 Task: Look for space in Sālūr, India from 12th  August, 2023 to 15th August, 2023 for 3 adults in price range Rs.12000 to Rs.16000. Place can be entire place with 2 bedrooms having 3 beds and 1 bathroom. Property type can be house, flat, guest house. Booking option can be shelf check-in. Required host language is English.
Action: Mouse moved to (458, 57)
Screenshot: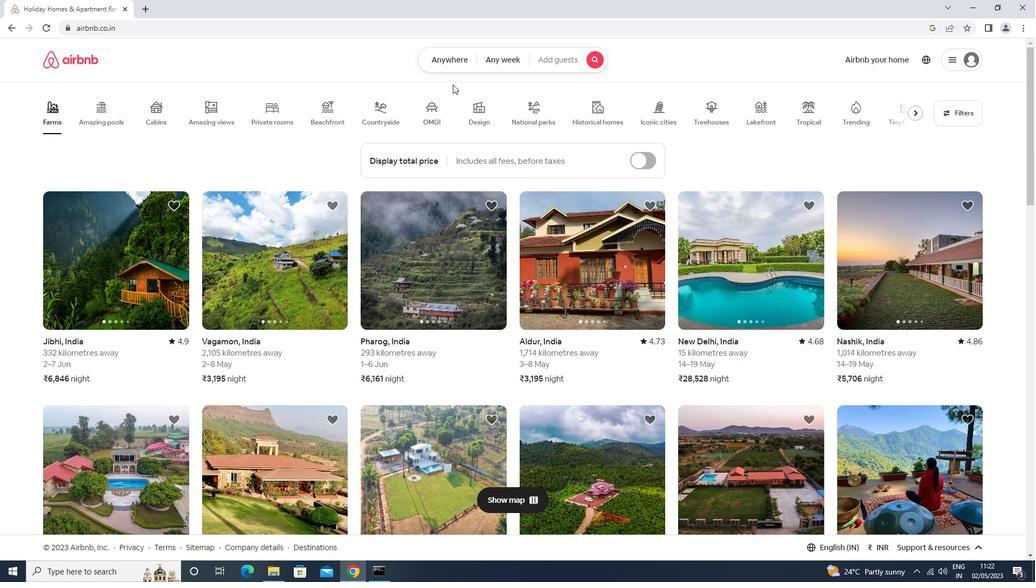 
Action: Mouse pressed left at (458, 57)
Screenshot: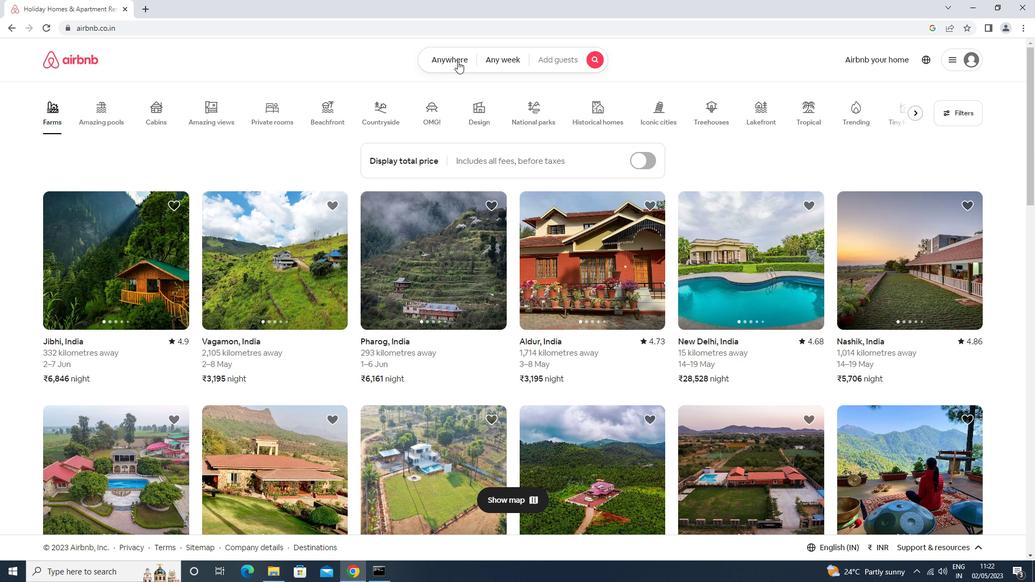 
Action: Mouse moved to (396, 100)
Screenshot: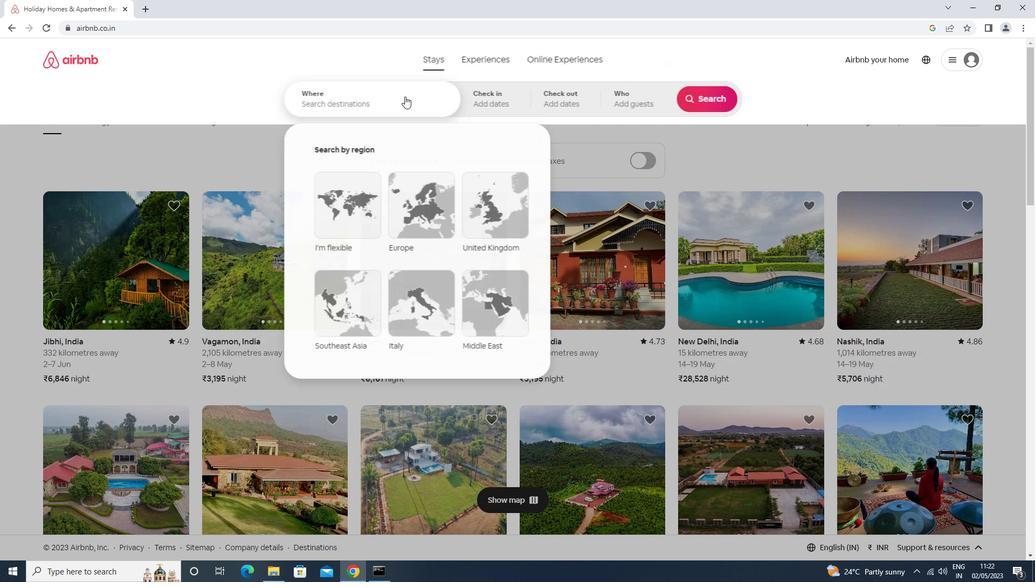 
Action: Mouse pressed left at (396, 100)
Screenshot: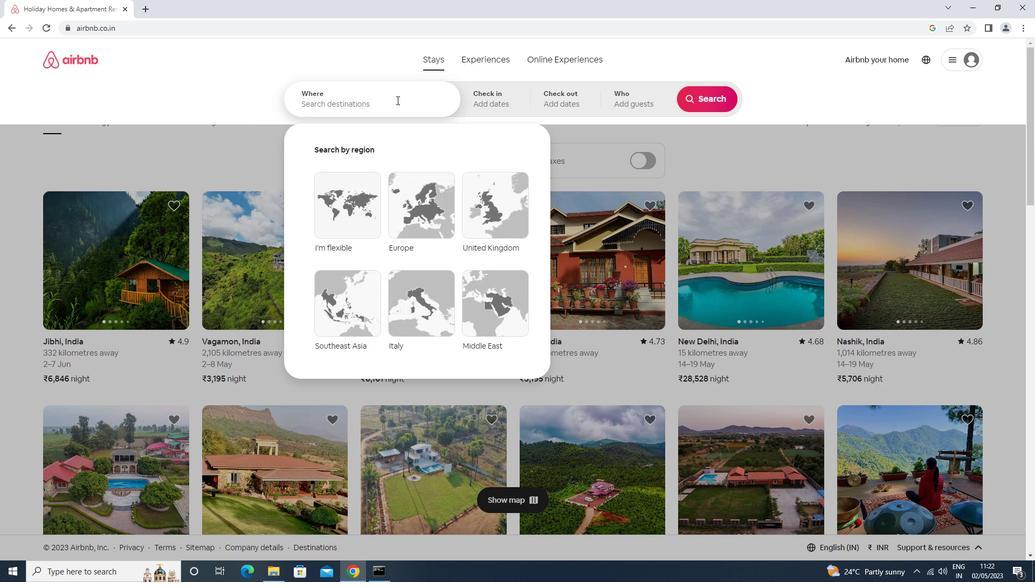
Action: Mouse moved to (393, 102)
Screenshot: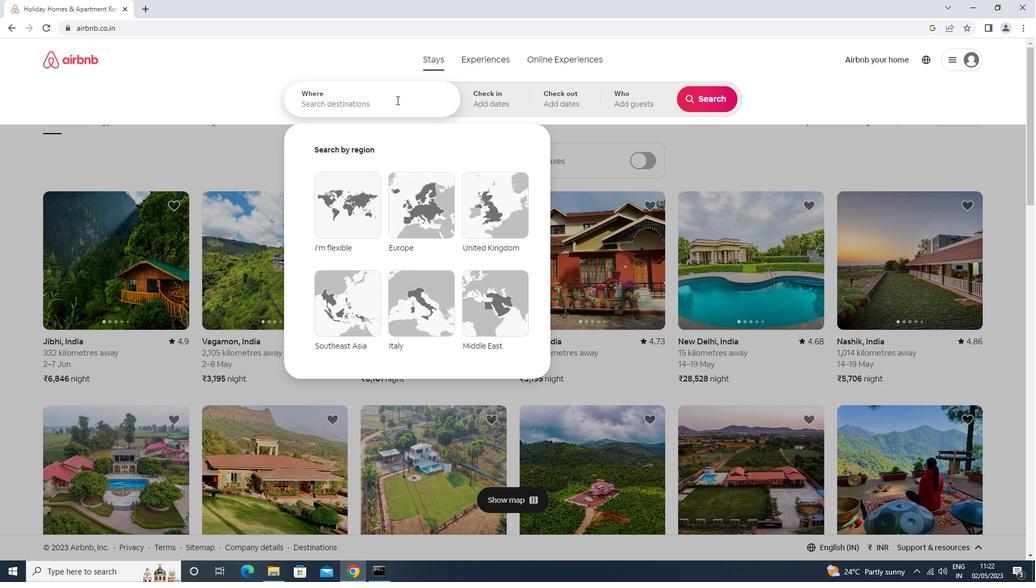 
Action: Key pressed s<Key.caps_lock>alur<Key.enter>
Screenshot: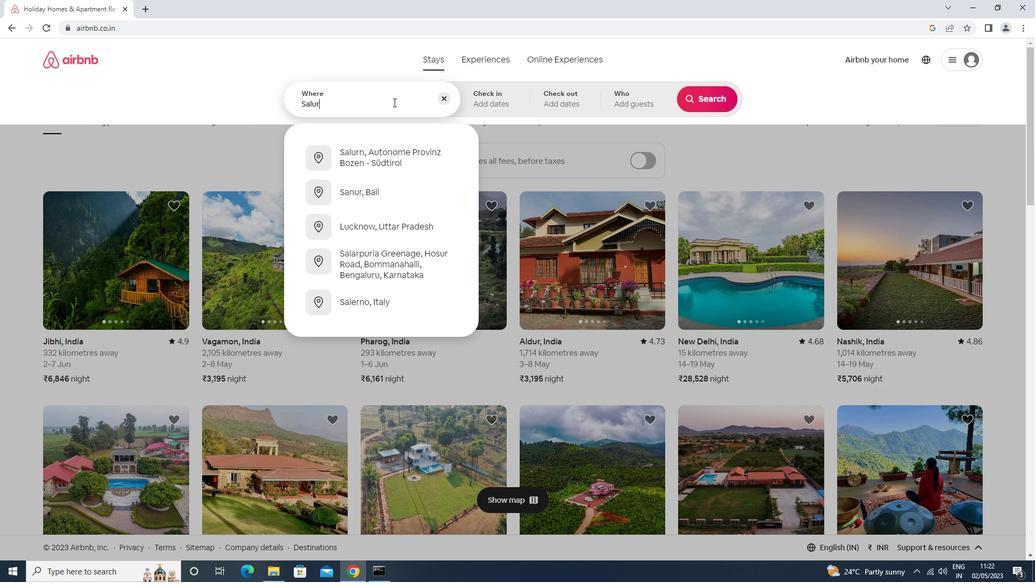 
Action: Mouse moved to (701, 183)
Screenshot: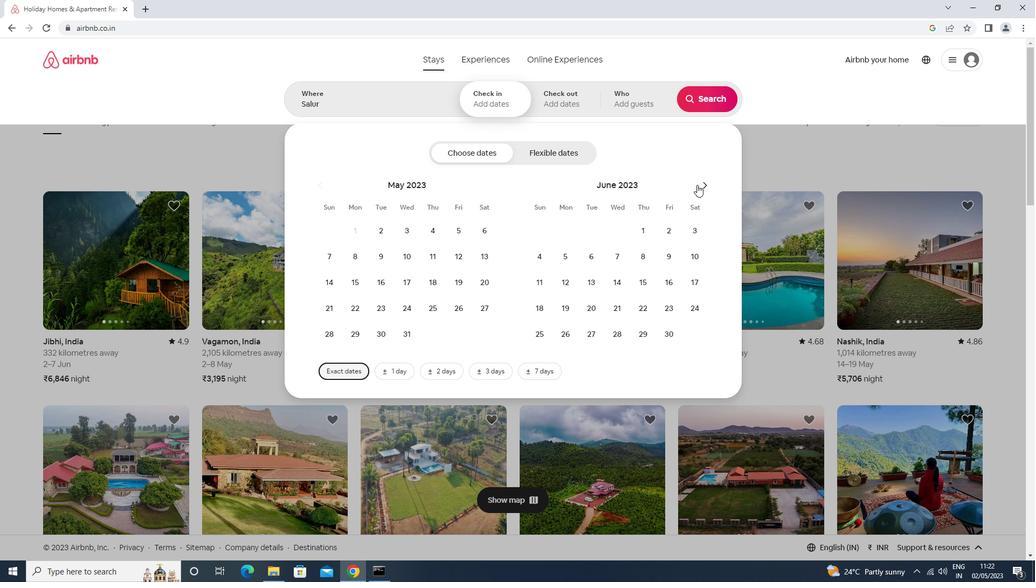 
Action: Mouse pressed left at (701, 183)
Screenshot: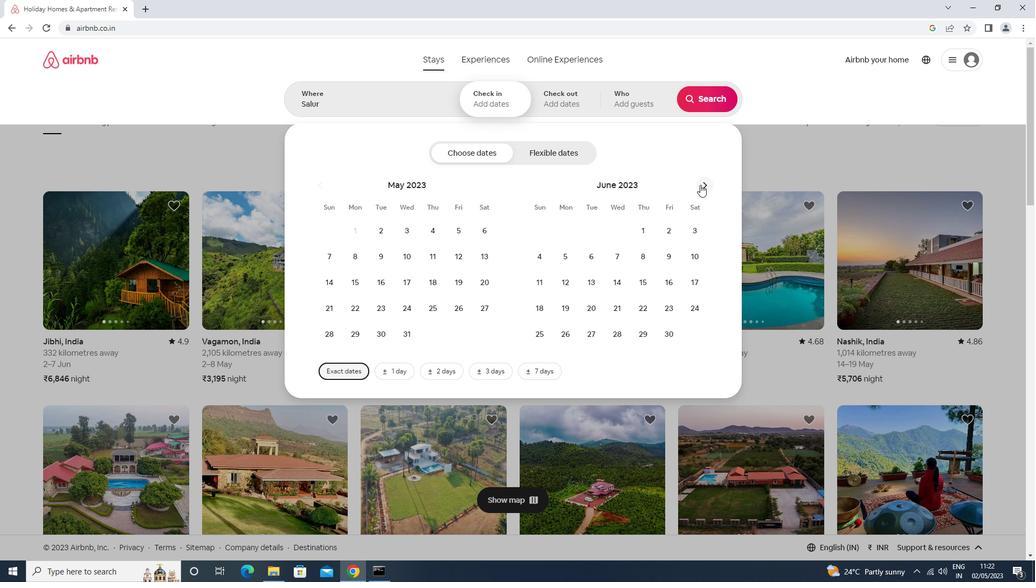 
Action: Mouse pressed left at (701, 183)
Screenshot: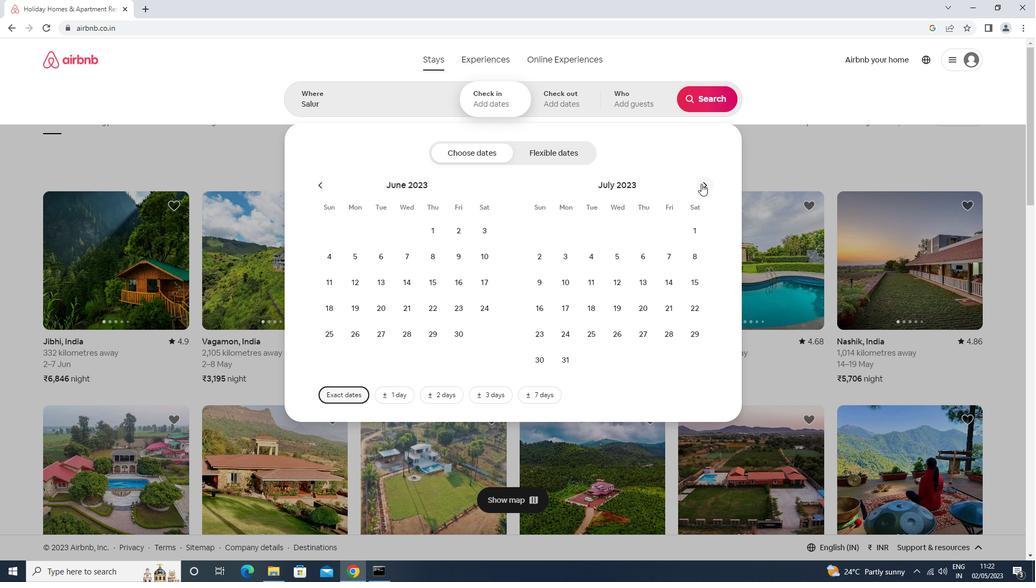
Action: Mouse moved to (699, 262)
Screenshot: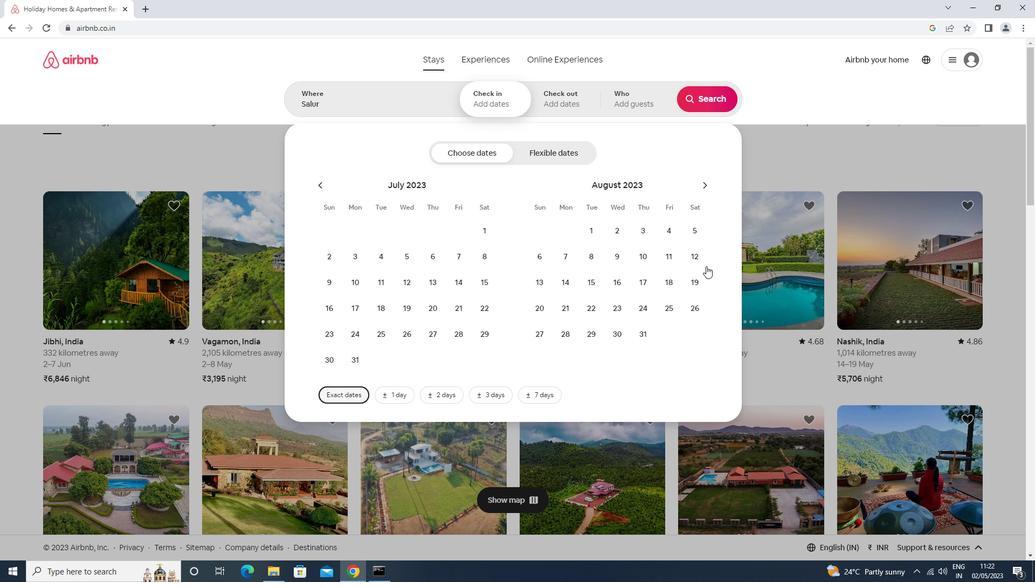 
Action: Mouse pressed left at (699, 262)
Screenshot: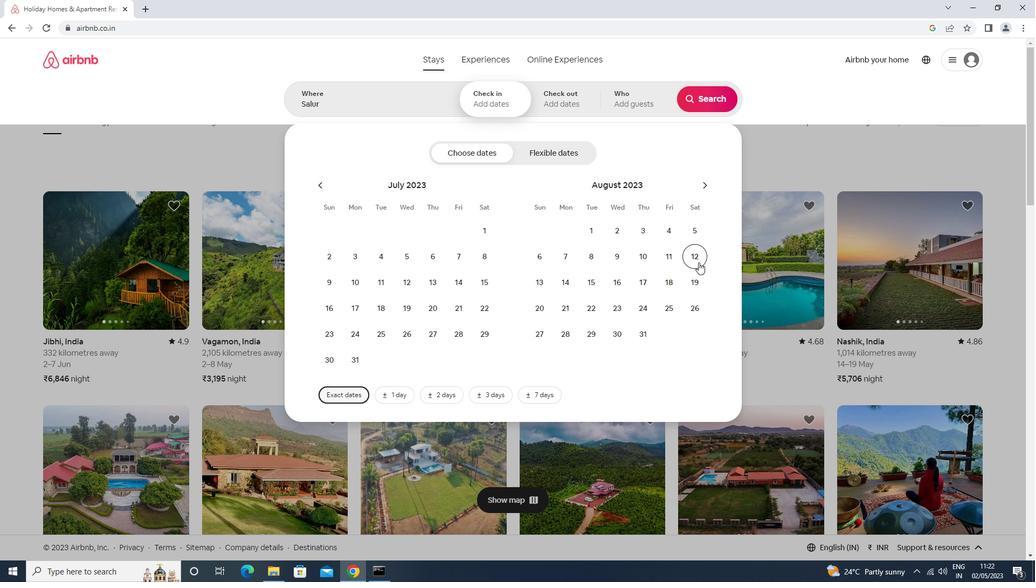
Action: Mouse moved to (593, 288)
Screenshot: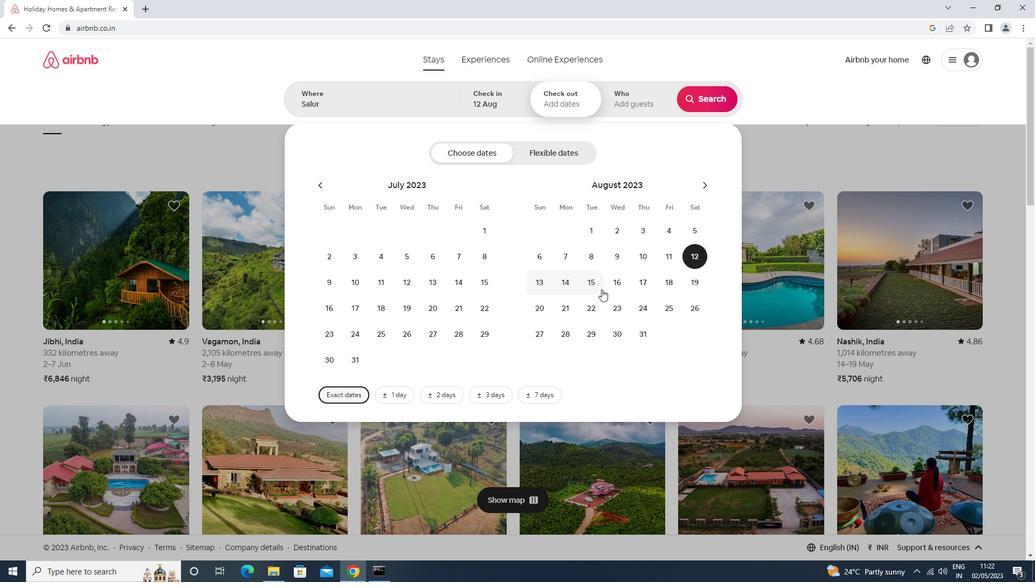 
Action: Mouse pressed left at (593, 288)
Screenshot: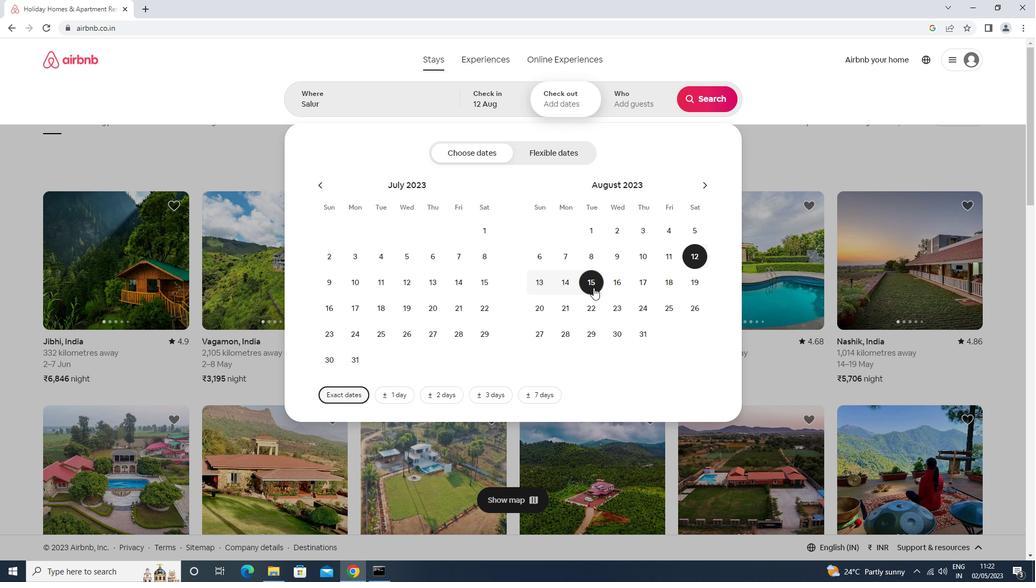 
Action: Mouse moved to (609, 112)
Screenshot: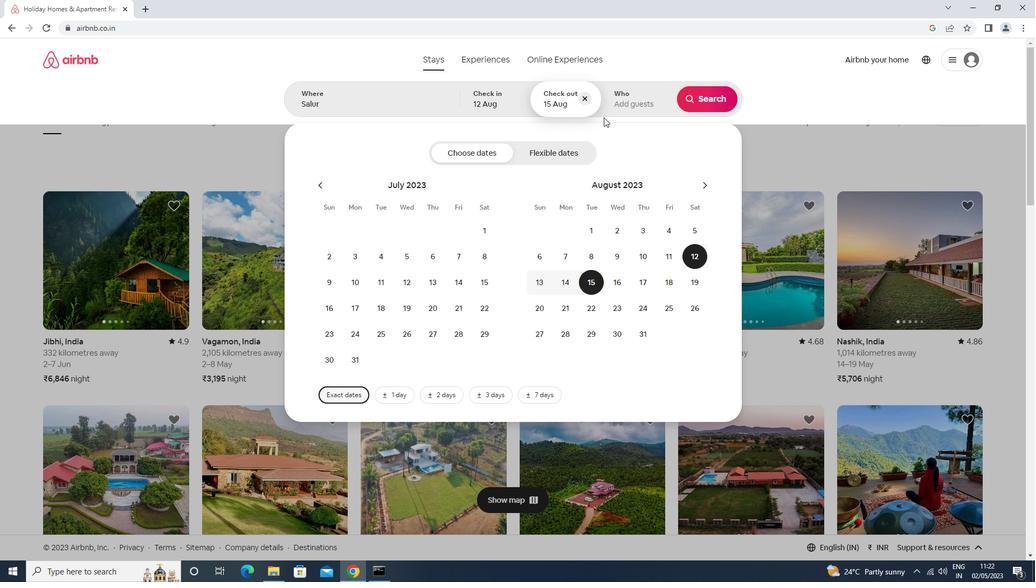 
Action: Mouse pressed left at (609, 112)
Screenshot: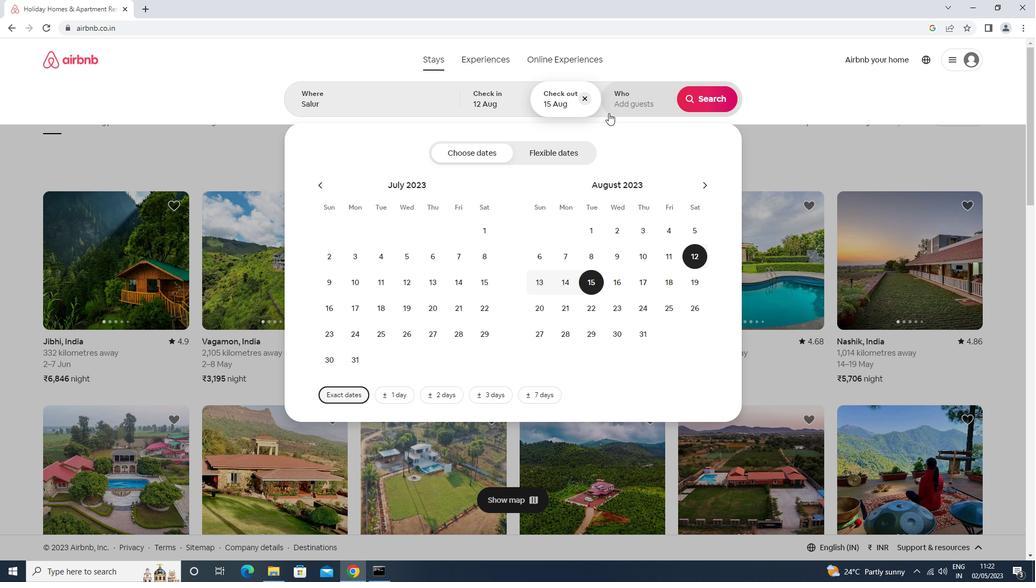 
Action: Mouse moved to (707, 158)
Screenshot: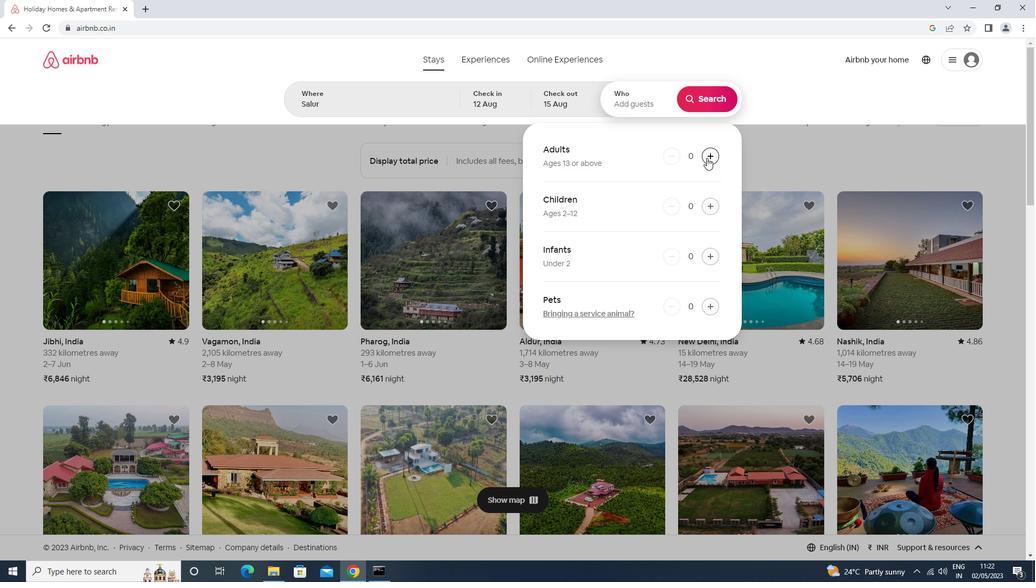 
Action: Mouse pressed left at (707, 158)
Screenshot: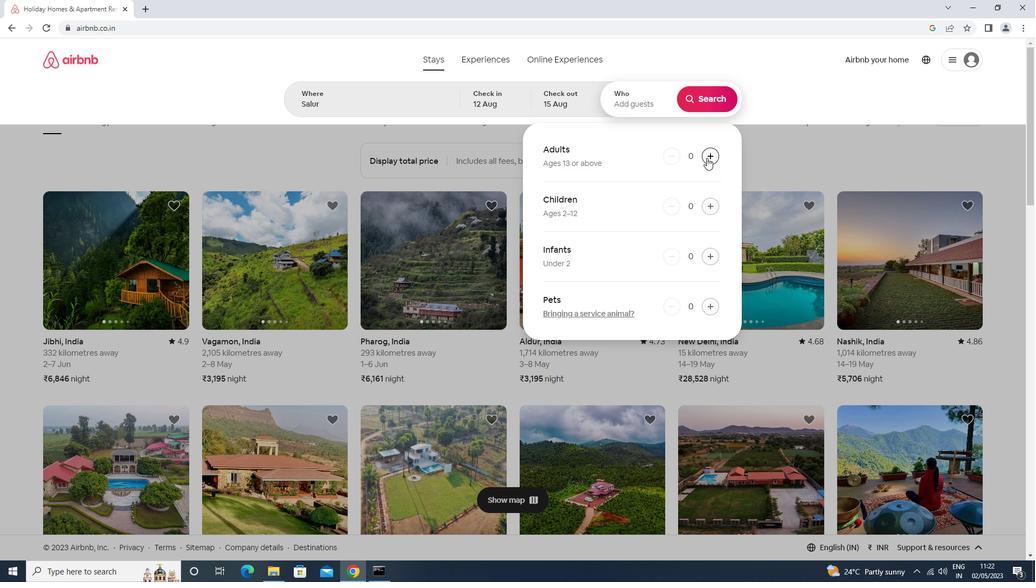 
Action: Mouse pressed left at (707, 158)
Screenshot: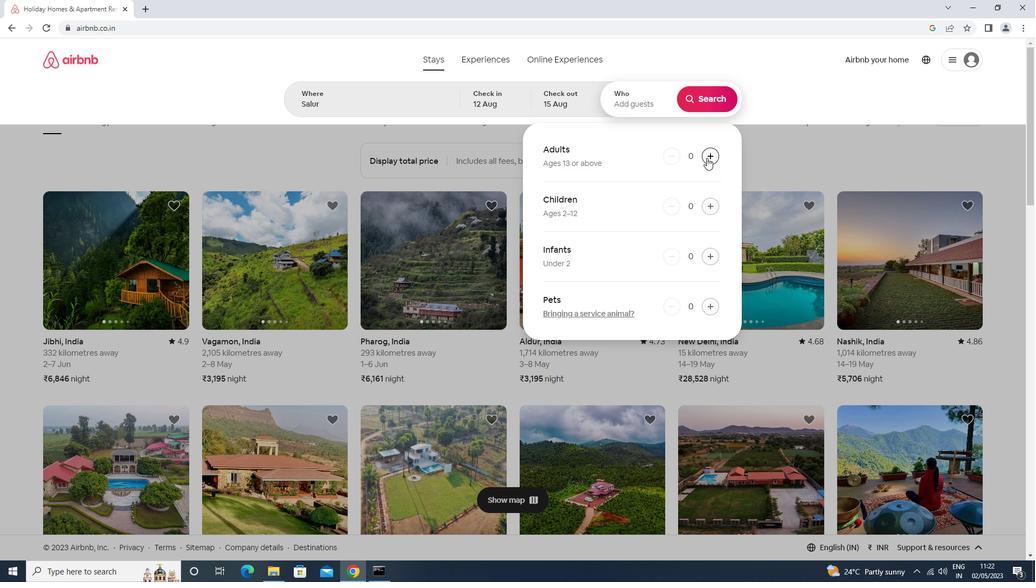 
Action: Mouse pressed left at (707, 158)
Screenshot: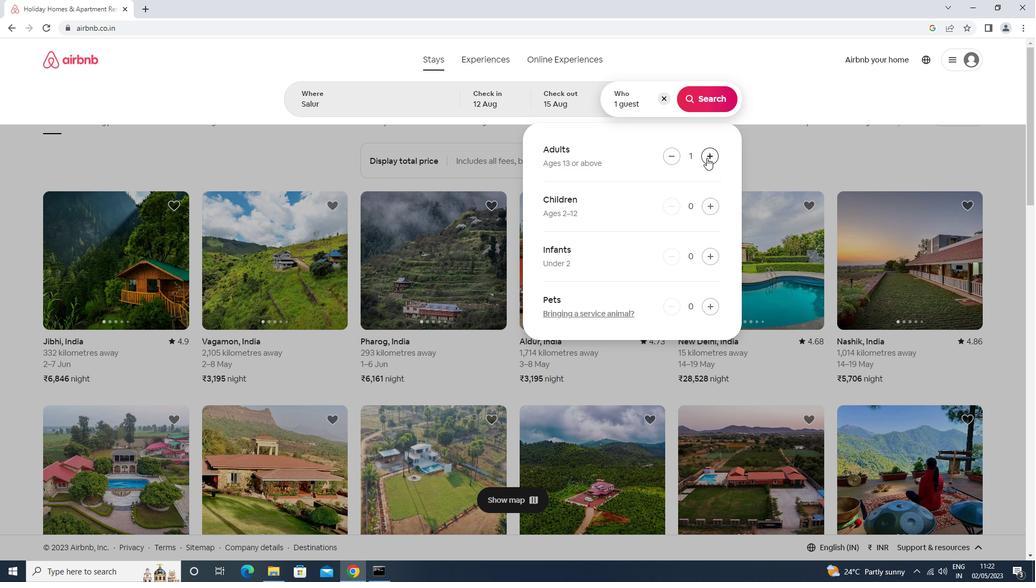 
Action: Mouse moved to (701, 97)
Screenshot: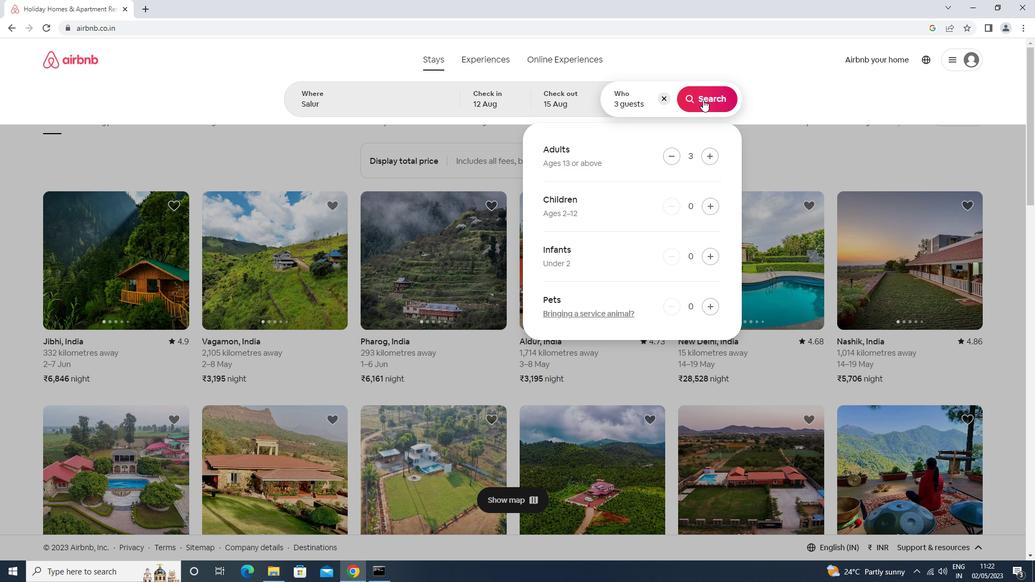 
Action: Mouse pressed left at (701, 97)
Screenshot: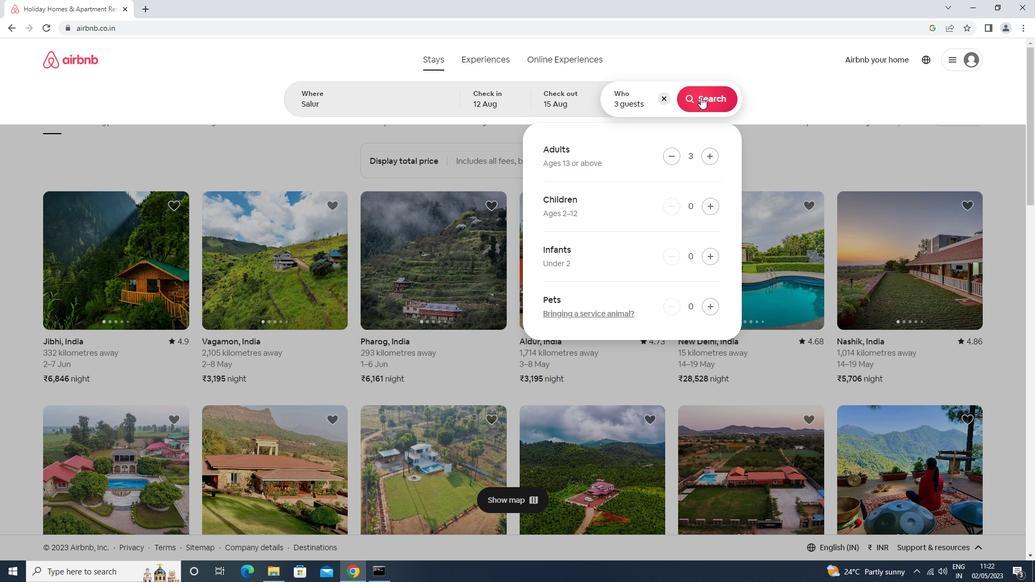 
Action: Mouse moved to (998, 94)
Screenshot: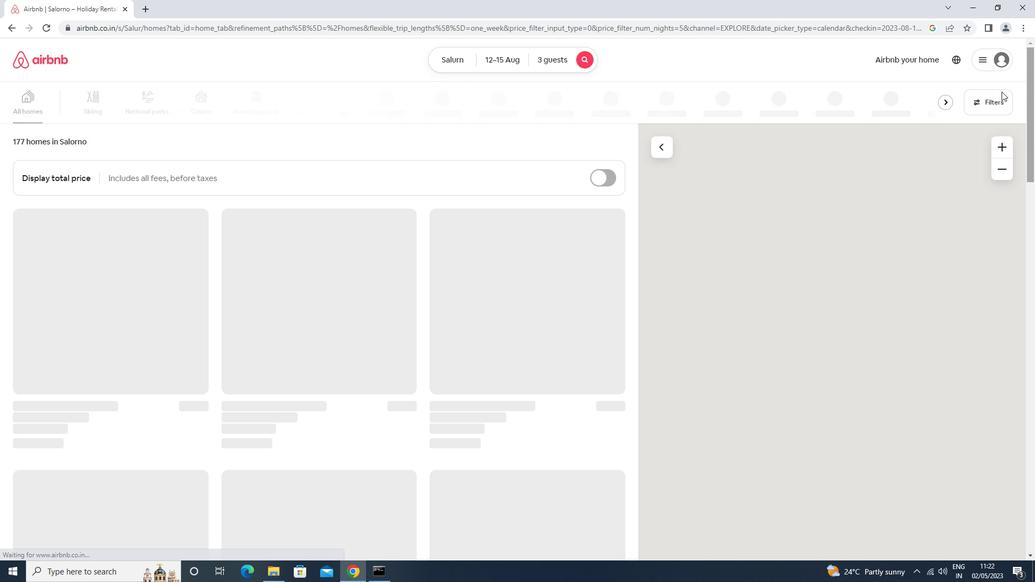 
Action: Mouse pressed left at (998, 94)
Screenshot: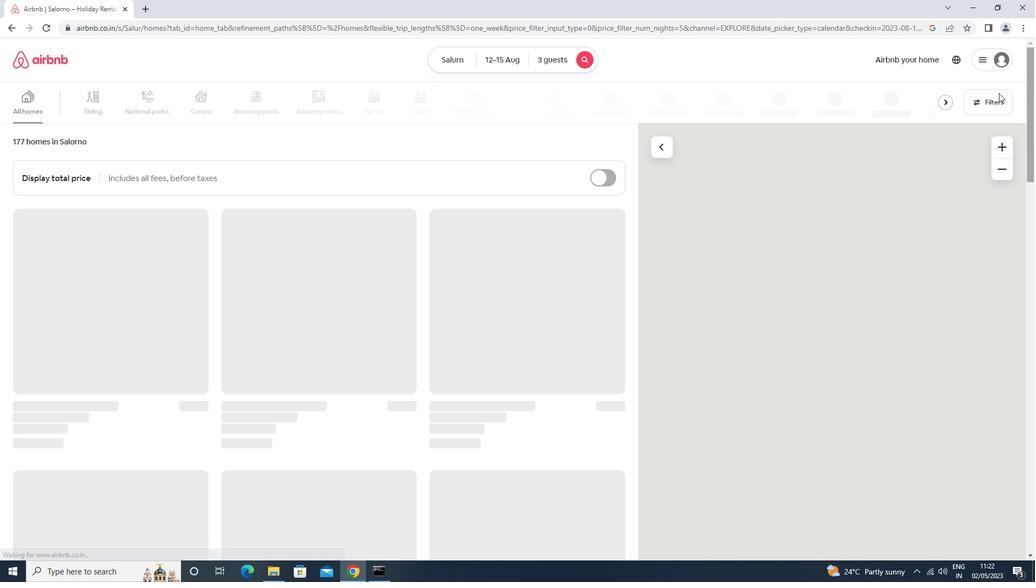 
Action: Mouse moved to (476, 241)
Screenshot: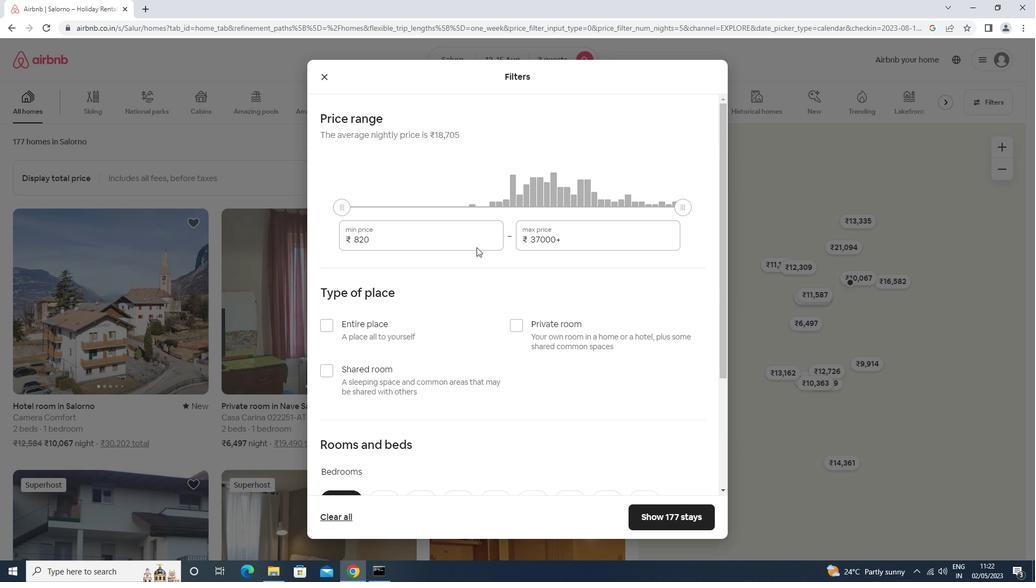 
Action: Mouse pressed left at (476, 241)
Screenshot: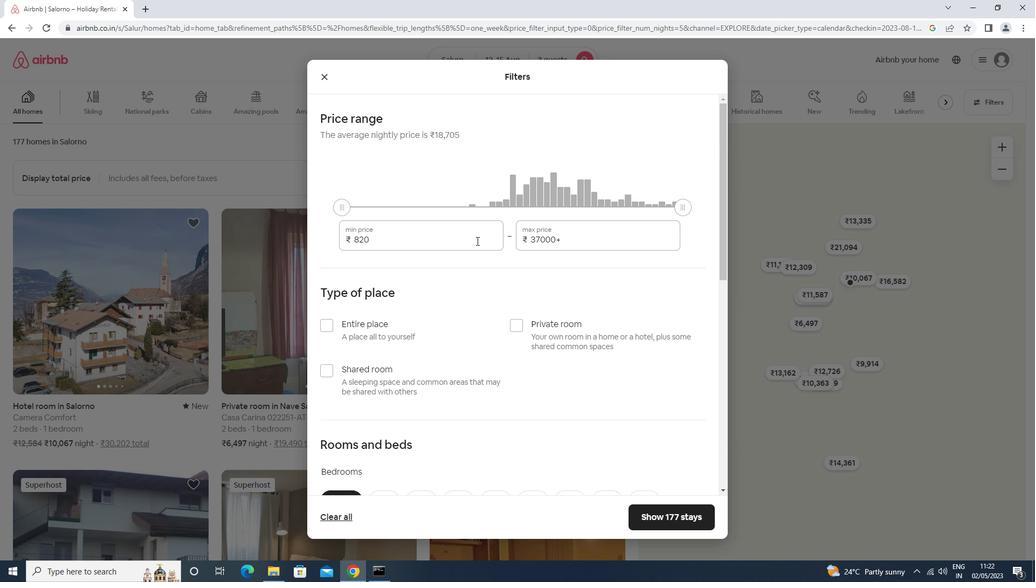 
Action: Key pressed <Key.backspace><Key.backspace><Key.backspace><Key.backspace><Key.backspace><Key.backspace><Key.backspace><Key.backspace>12000<Key.tab>16000
Screenshot: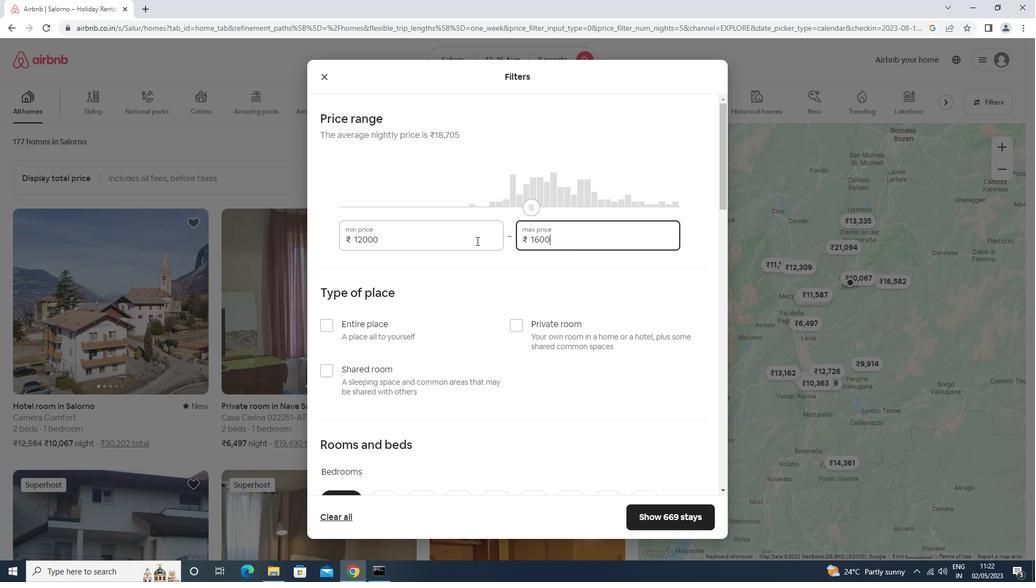 
Action: Mouse moved to (359, 329)
Screenshot: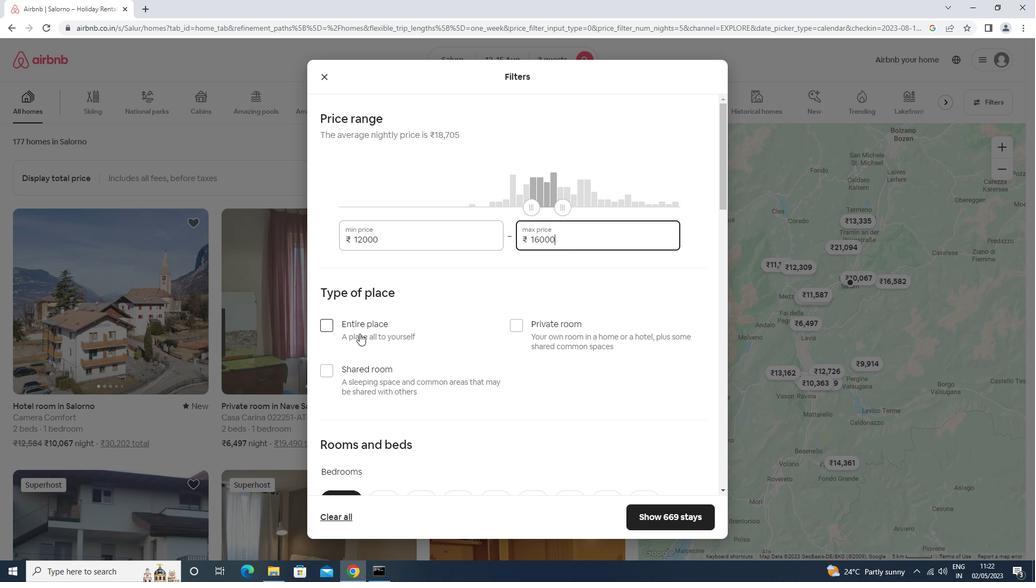 
Action: Mouse pressed left at (359, 329)
Screenshot: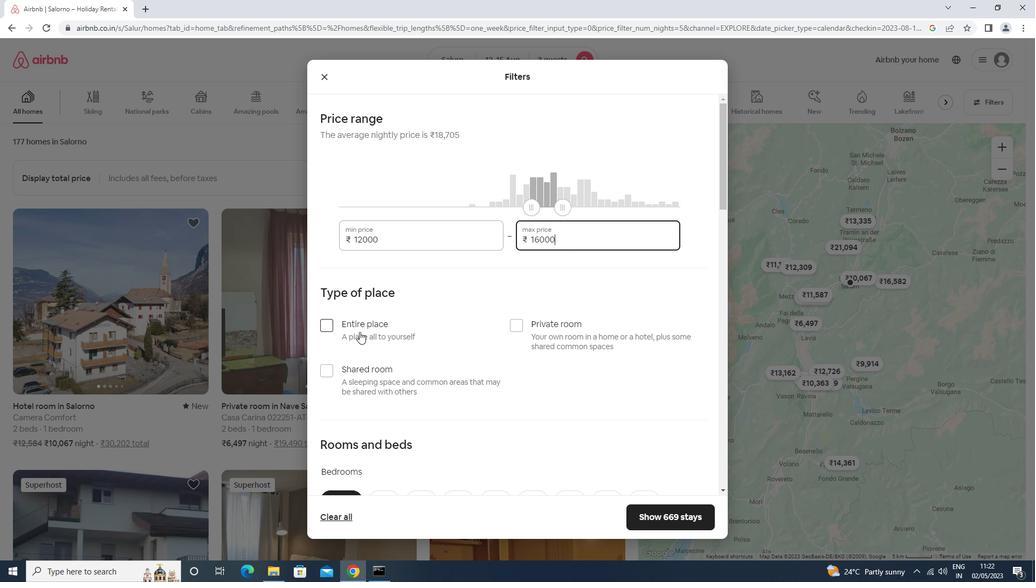 
Action: Mouse moved to (361, 327)
Screenshot: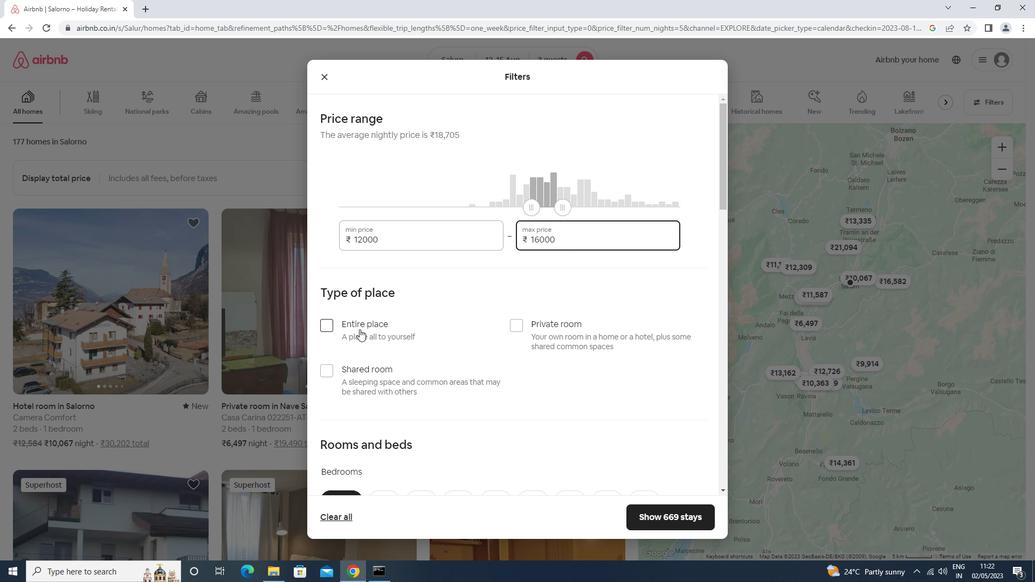 
Action: Mouse scrolled (361, 327) with delta (0, 0)
Screenshot: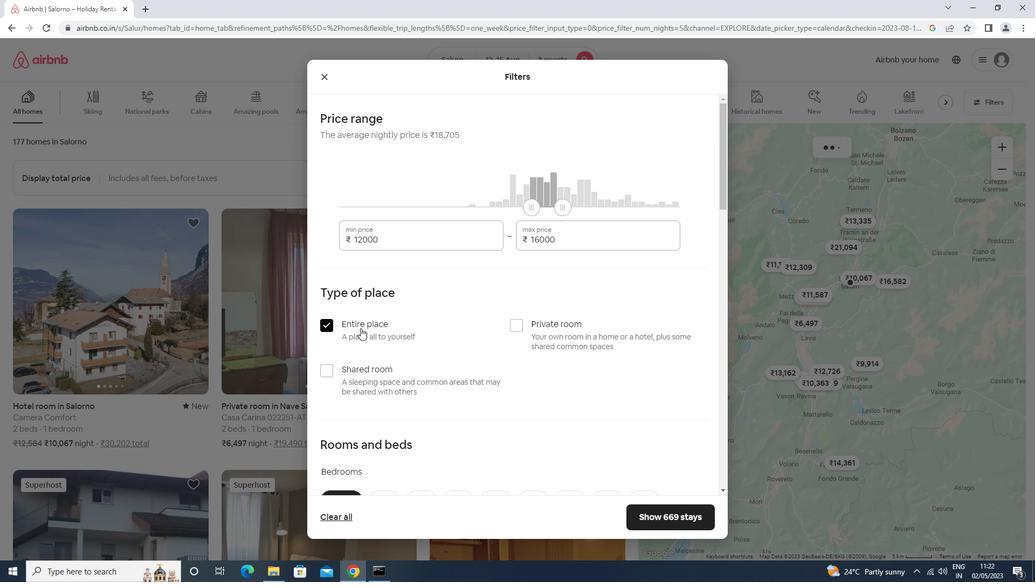
Action: Mouse scrolled (361, 327) with delta (0, 0)
Screenshot: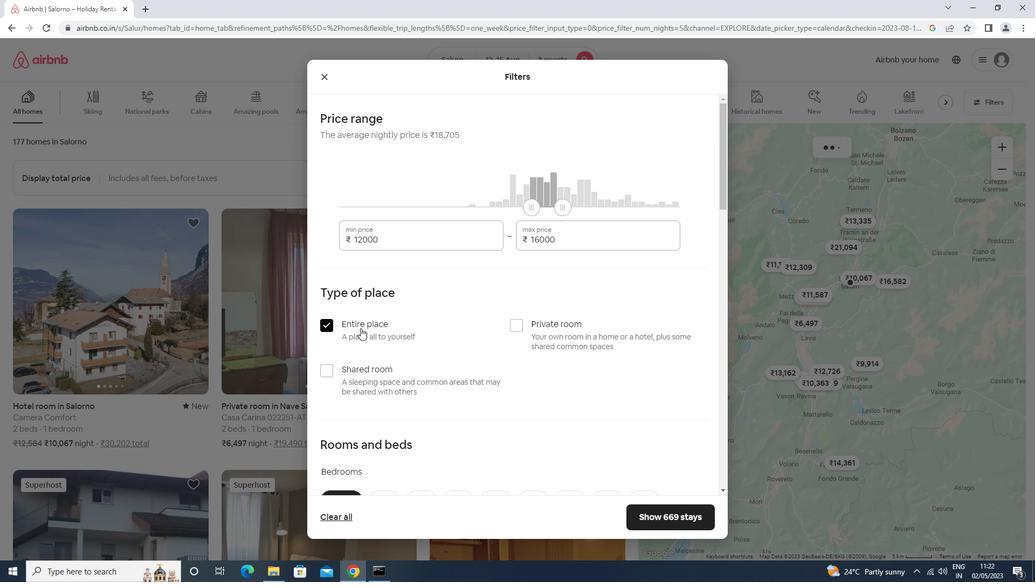 
Action: Mouse scrolled (361, 327) with delta (0, 0)
Screenshot: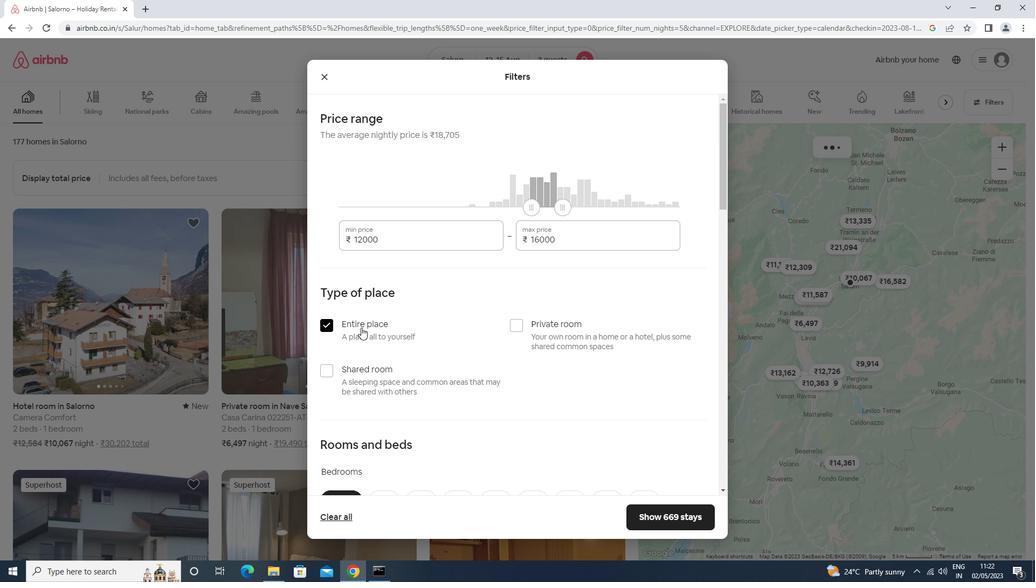 
Action: Mouse moved to (422, 339)
Screenshot: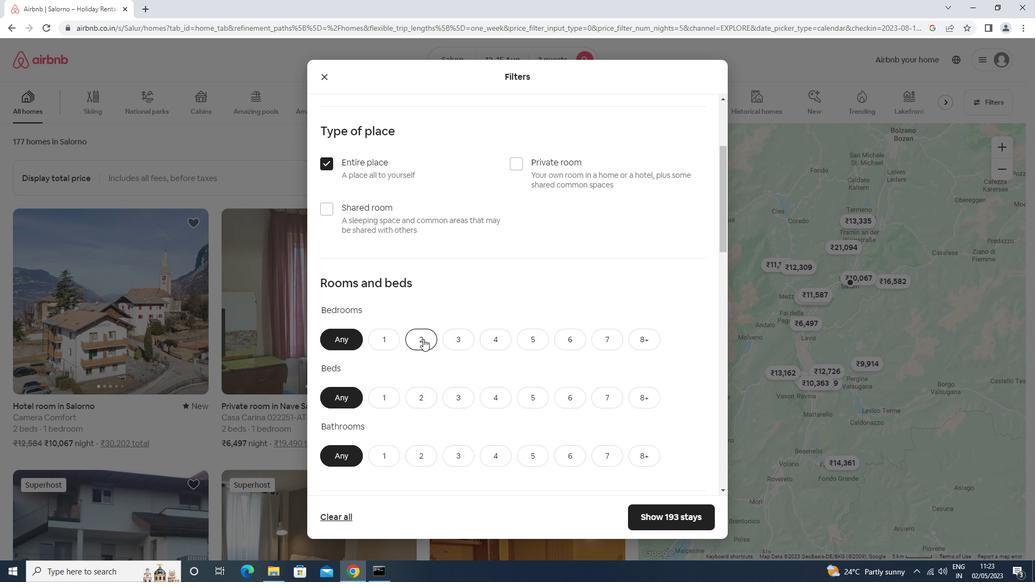 
Action: Mouse pressed left at (422, 339)
Screenshot: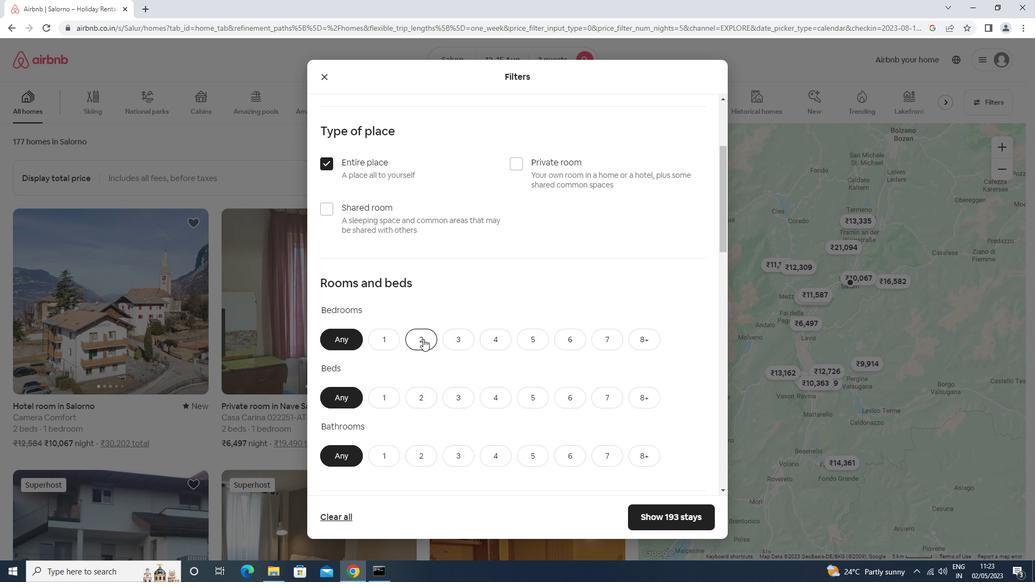 
Action: Mouse moved to (421, 334)
Screenshot: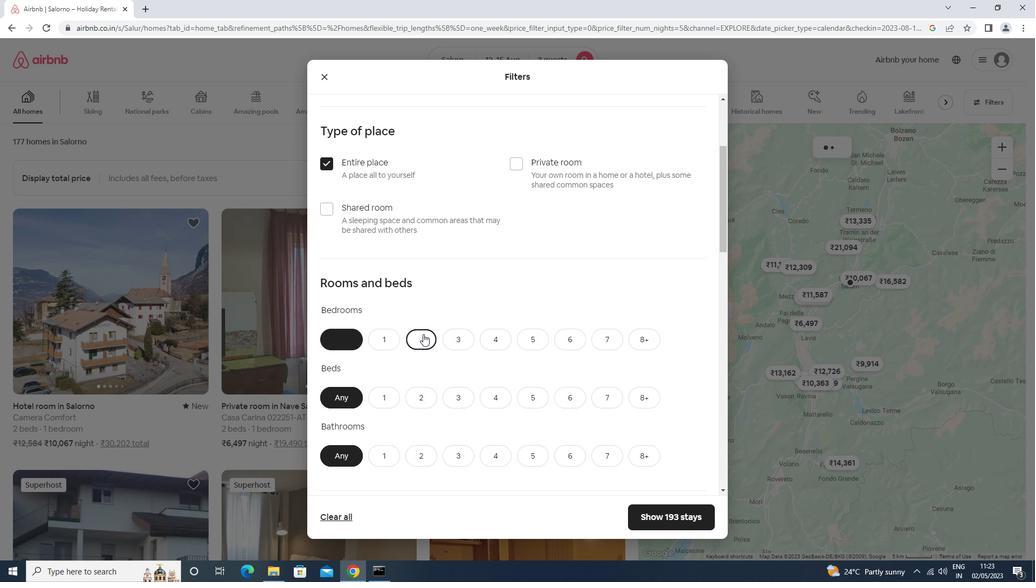 
Action: Mouse scrolled (421, 334) with delta (0, 0)
Screenshot: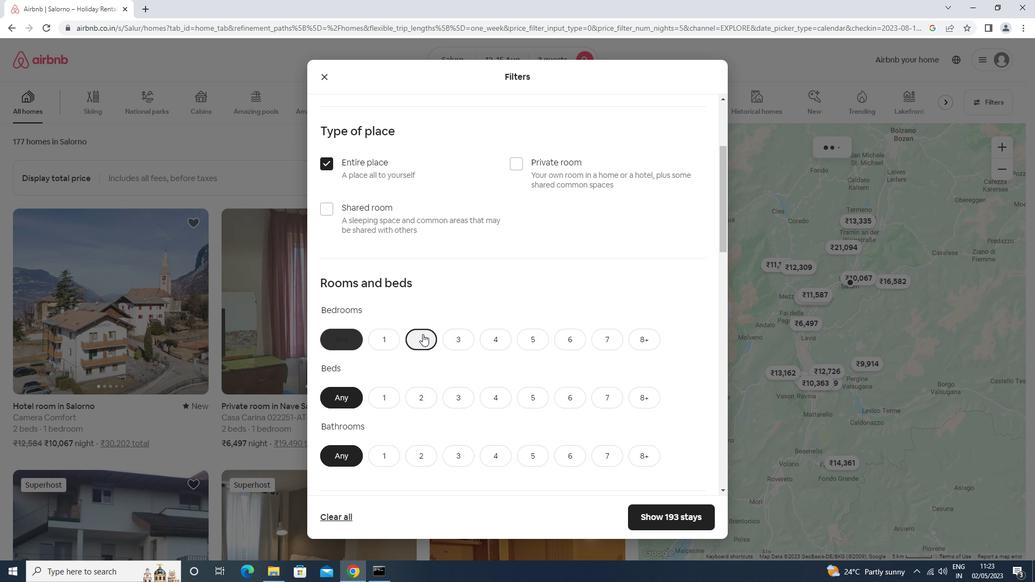 
Action: Mouse moved to (461, 341)
Screenshot: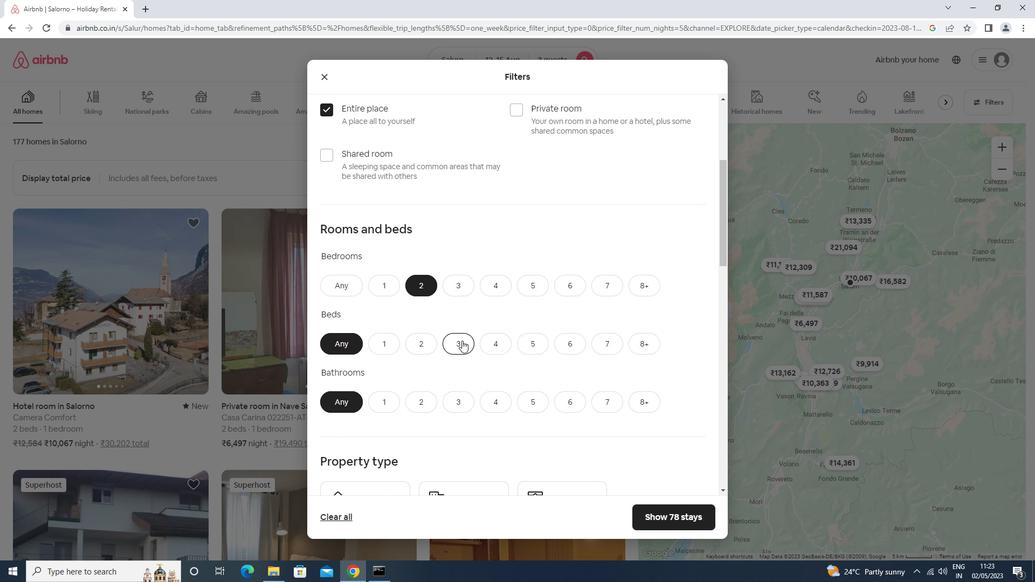 
Action: Mouse pressed left at (461, 341)
Screenshot: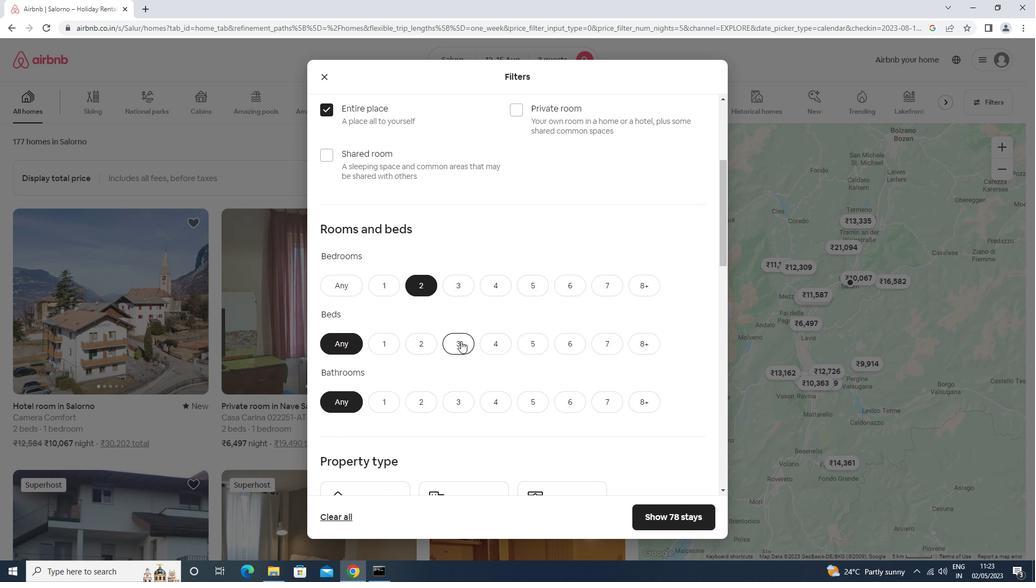 
Action: Mouse moved to (453, 348)
Screenshot: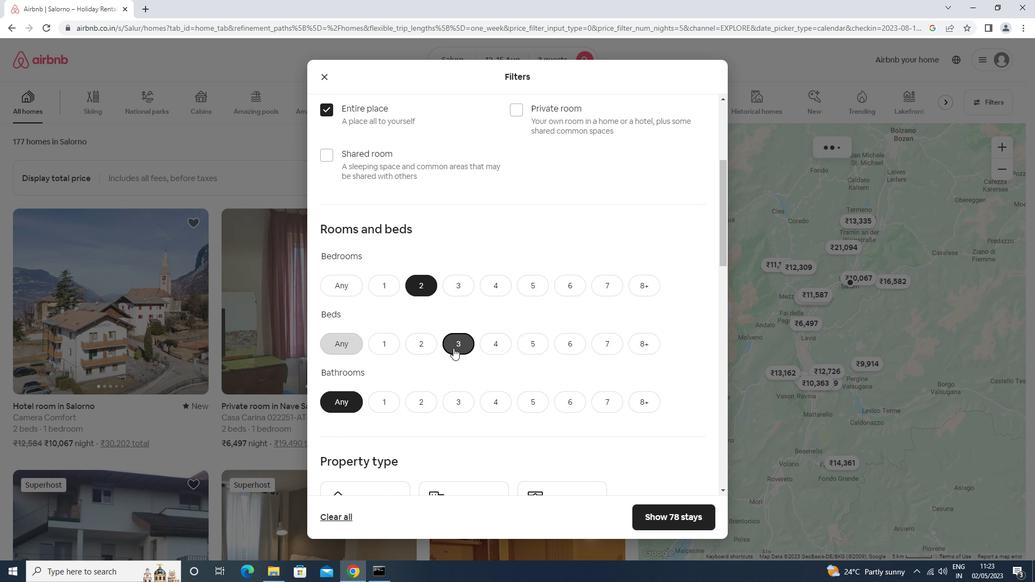 
Action: Mouse scrolled (453, 347) with delta (0, 0)
Screenshot: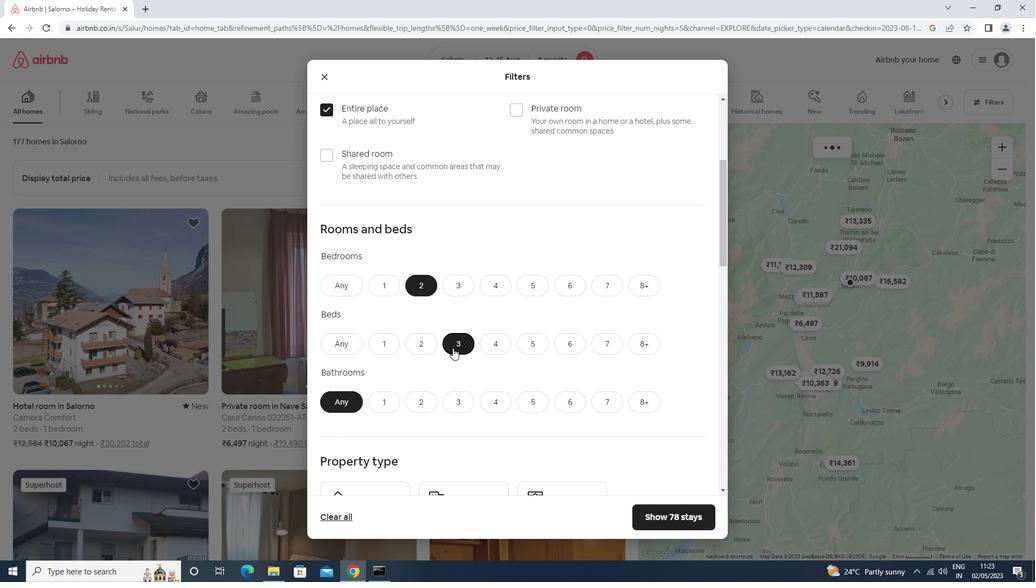 
Action: Mouse moved to (452, 348)
Screenshot: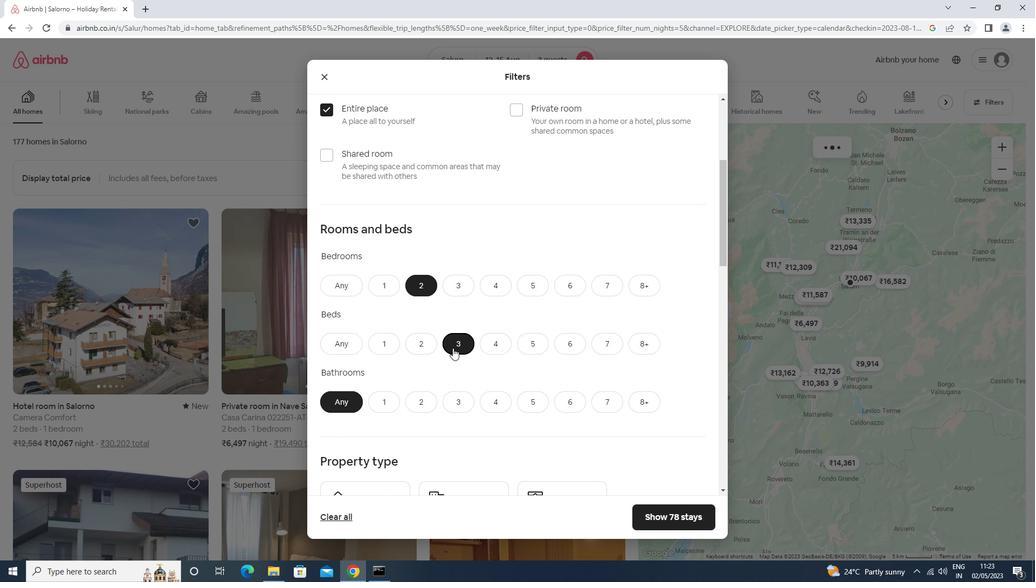 
Action: Mouse scrolled (452, 348) with delta (0, 0)
Screenshot: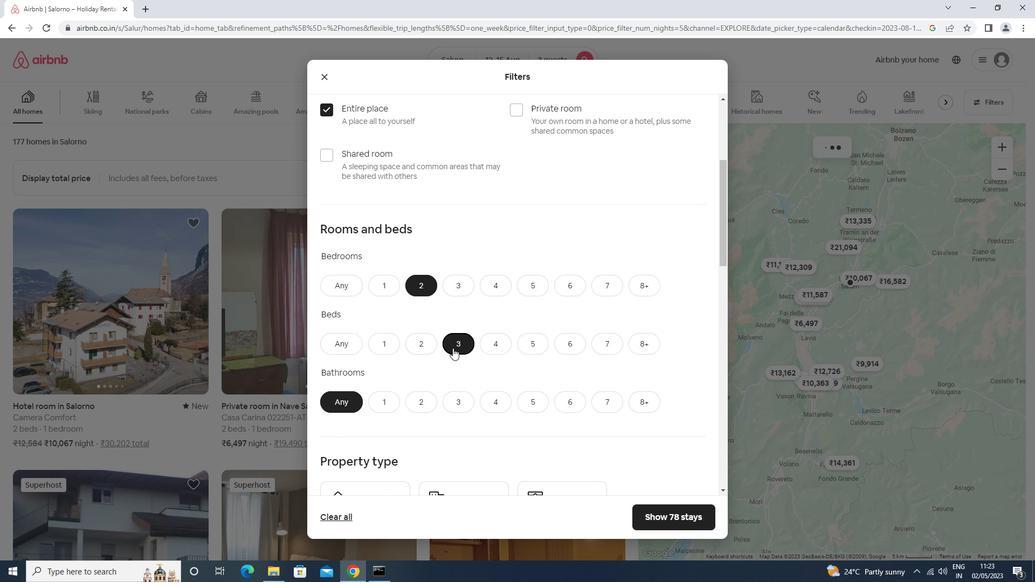 
Action: Mouse moved to (382, 296)
Screenshot: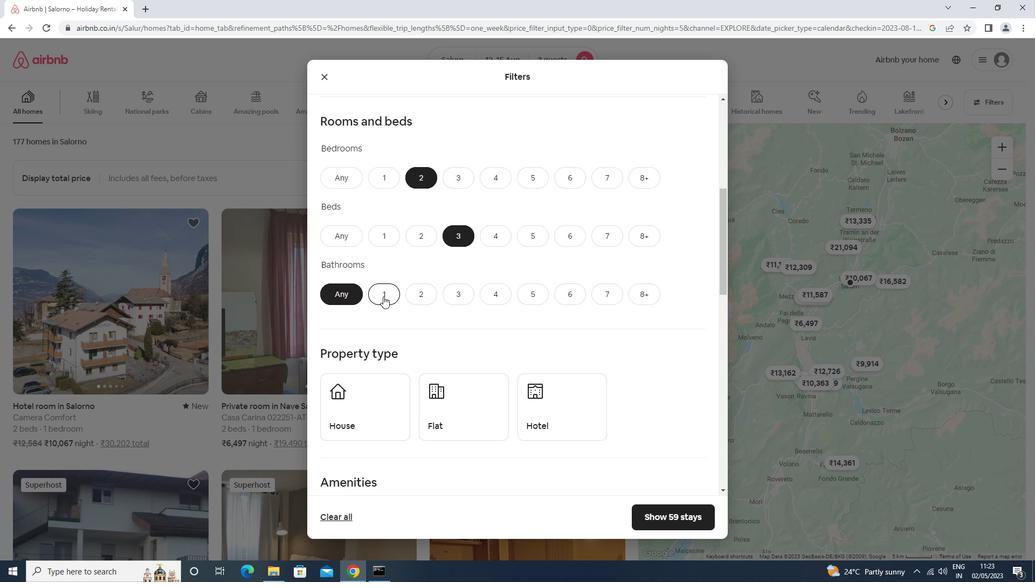 
Action: Mouse pressed left at (382, 296)
Screenshot: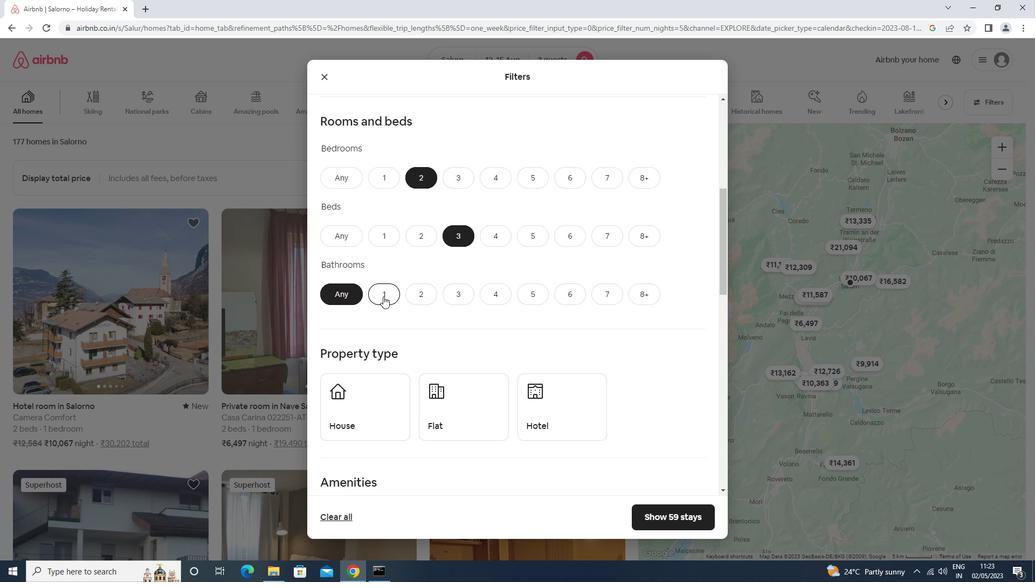 
Action: Mouse moved to (370, 399)
Screenshot: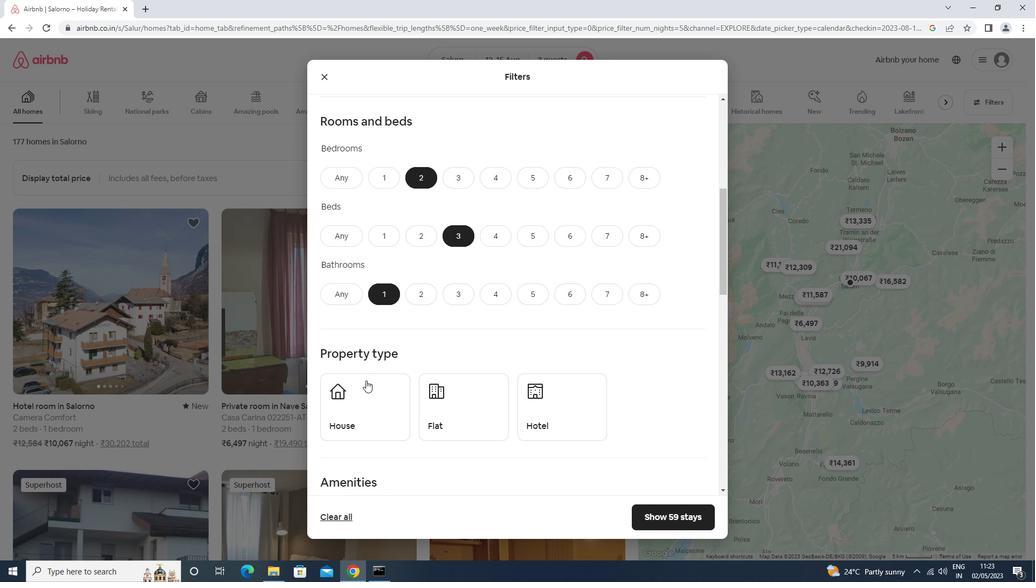 
Action: Mouse pressed left at (370, 399)
Screenshot: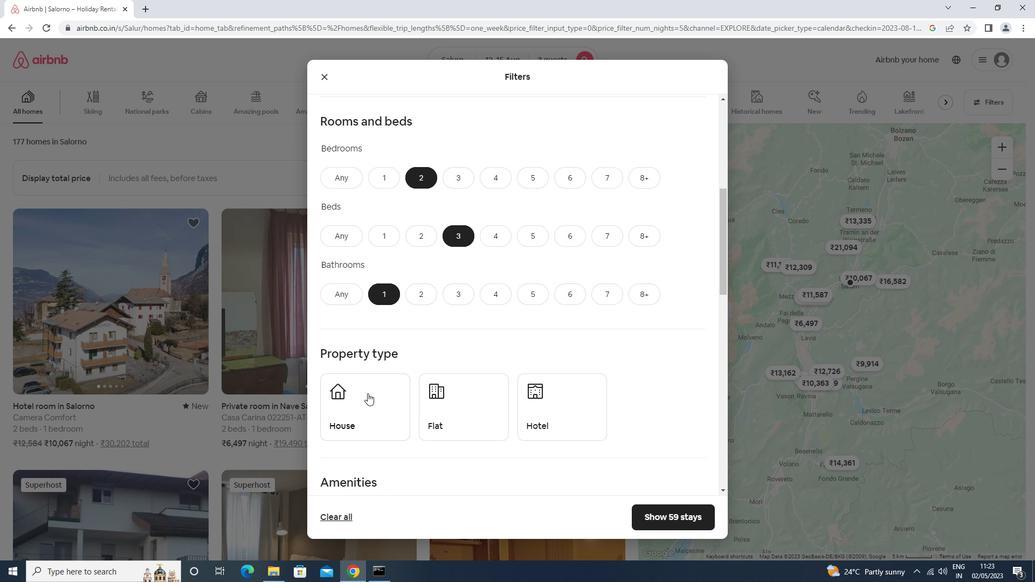 
Action: Mouse moved to (463, 406)
Screenshot: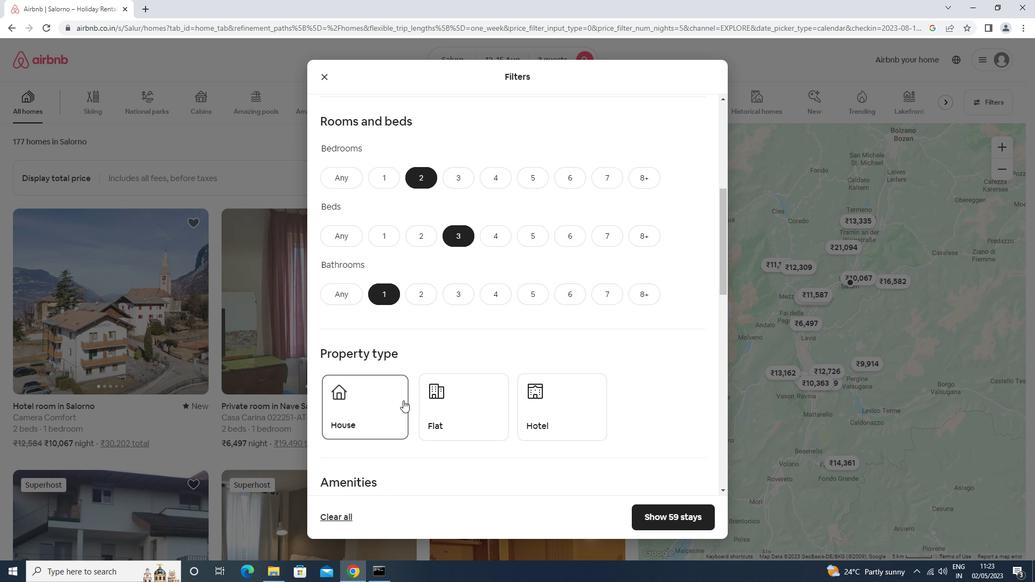 
Action: Mouse pressed left at (463, 406)
Screenshot: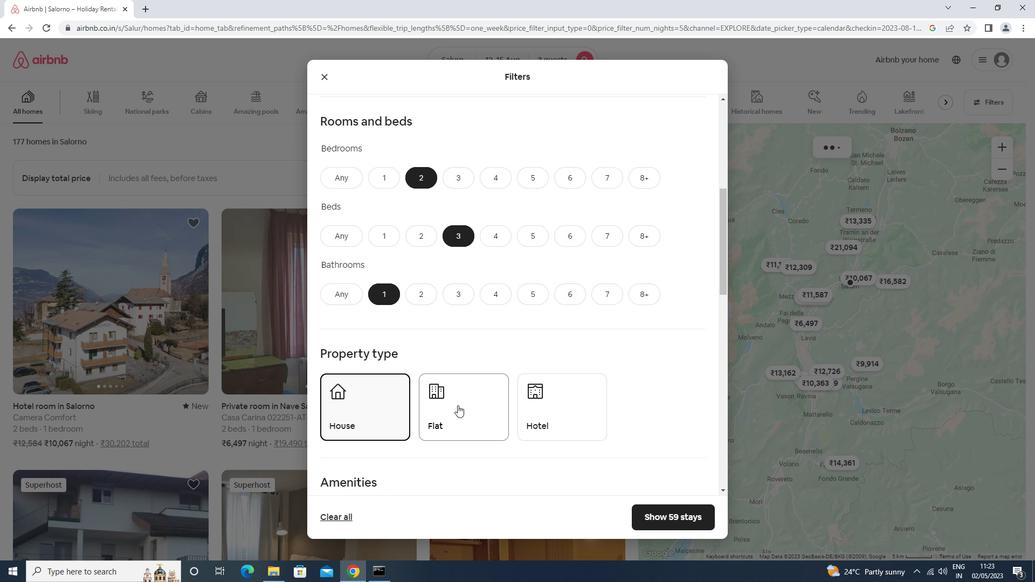 
Action: Mouse moved to (463, 403)
Screenshot: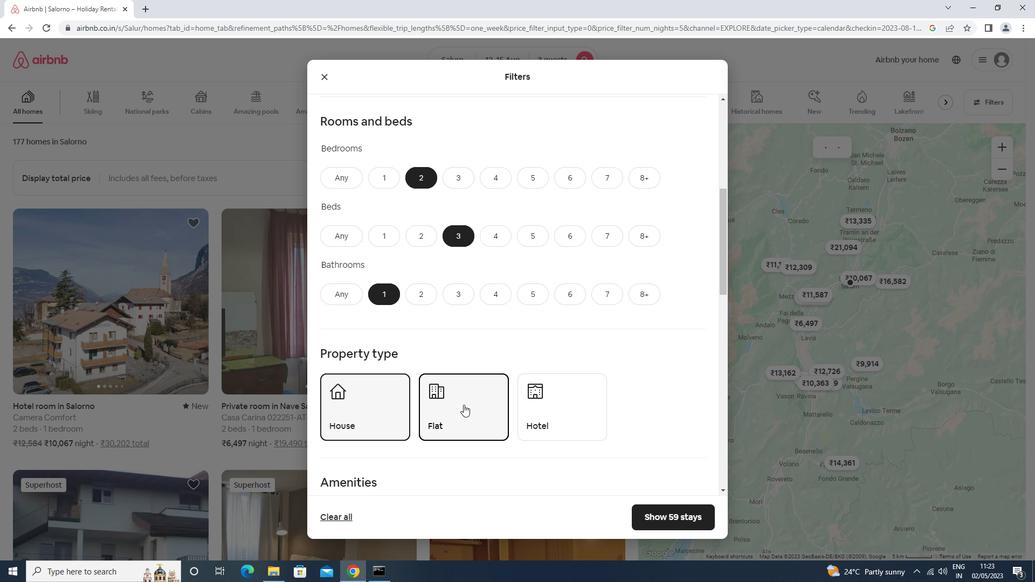 
Action: Mouse scrolled (463, 402) with delta (0, 0)
Screenshot: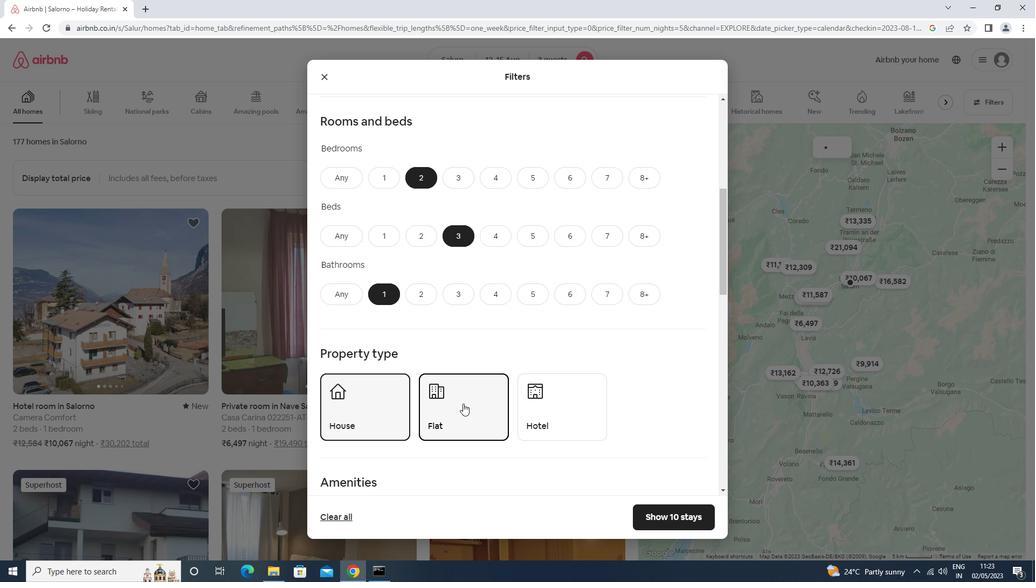 
Action: Mouse scrolled (463, 402) with delta (0, 0)
Screenshot: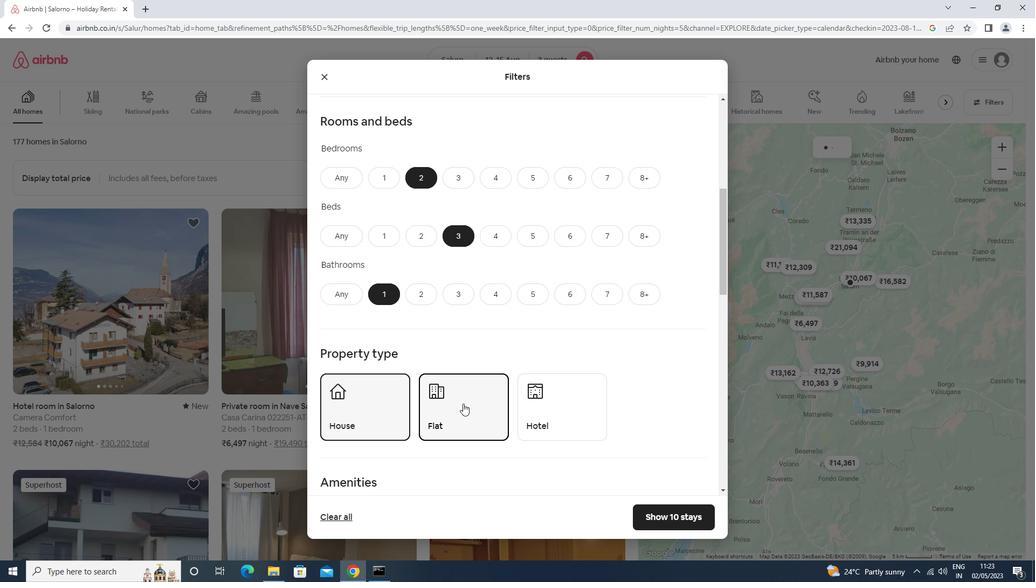 
Action: Mouse scrolled (463, 402) with delta (0, 0)
Screenshot: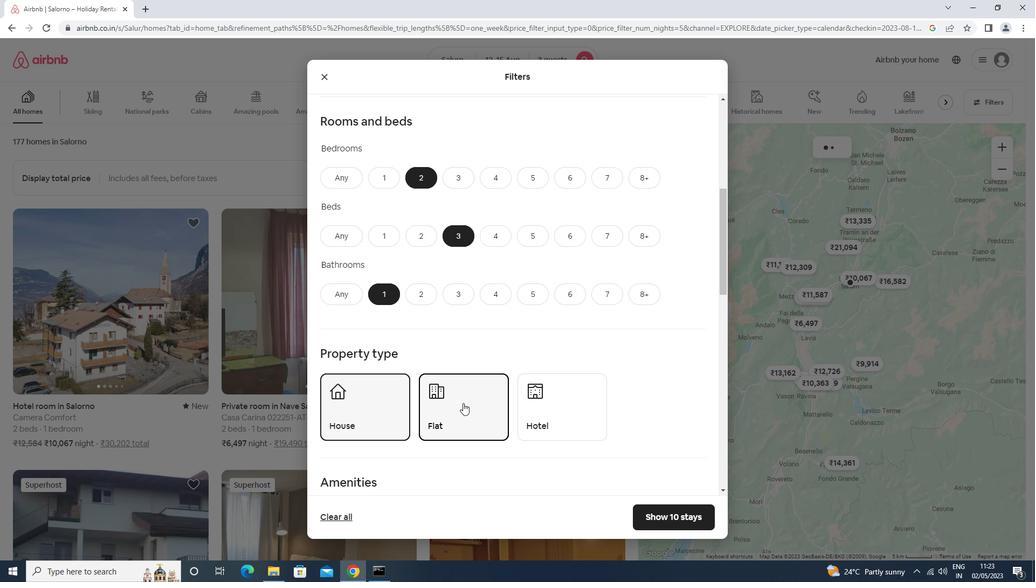 
Action: Mouse moved to (461, 403)
Screenshot: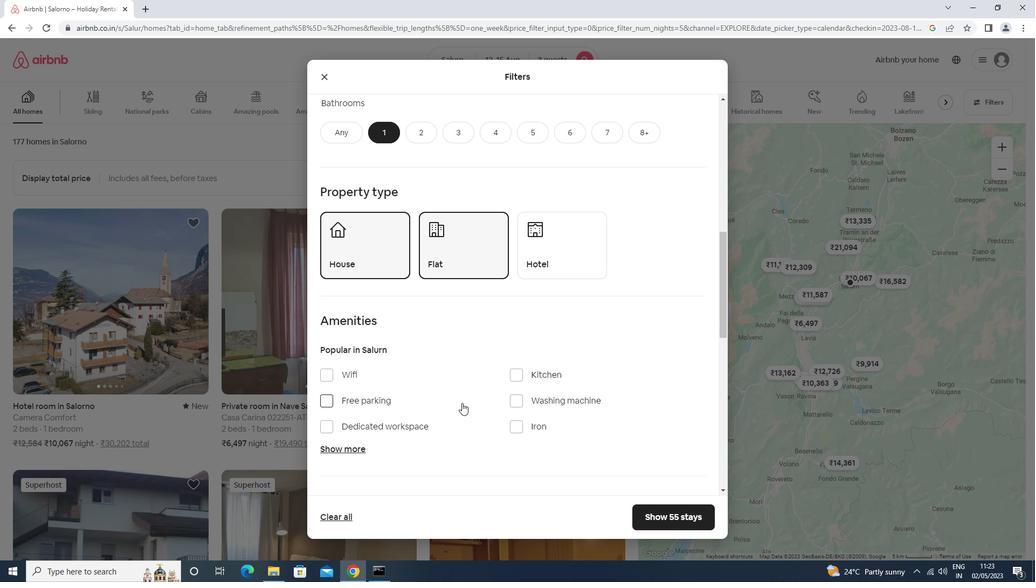 
Action: Mouse scrolled (461, 403) with delta (0, 0)
Screenshot: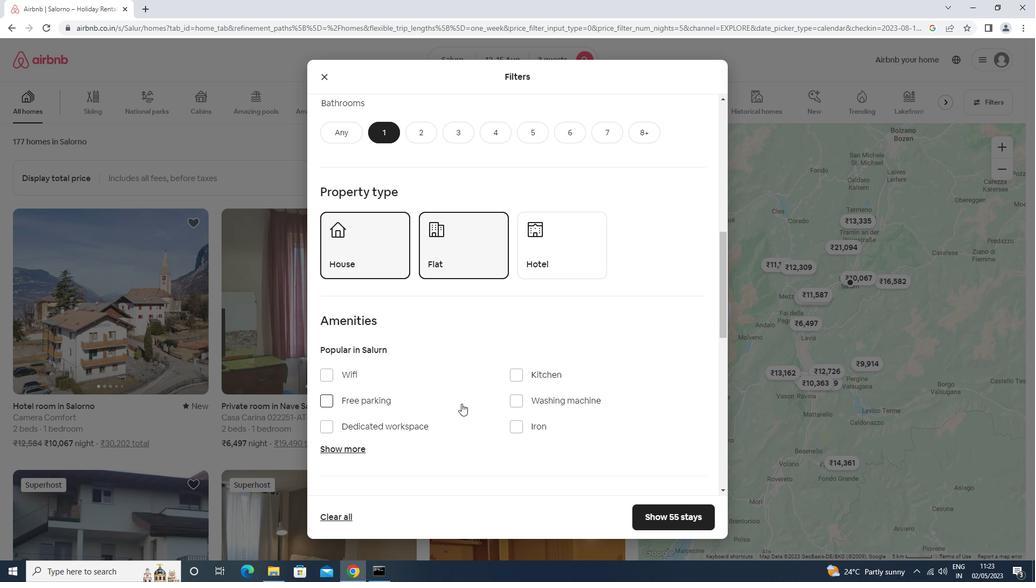 
Action: Mouse scrolled (461, 403) with delta (0, 0)
Screenshot: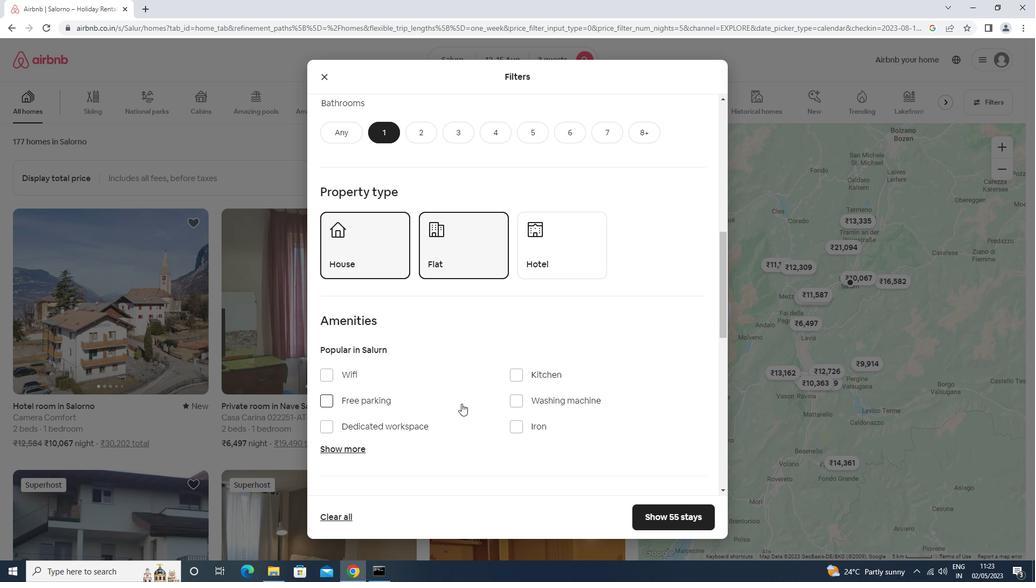 
Action: Mouse scrolled (461, 403) with delta (0, 0)
Screenshot: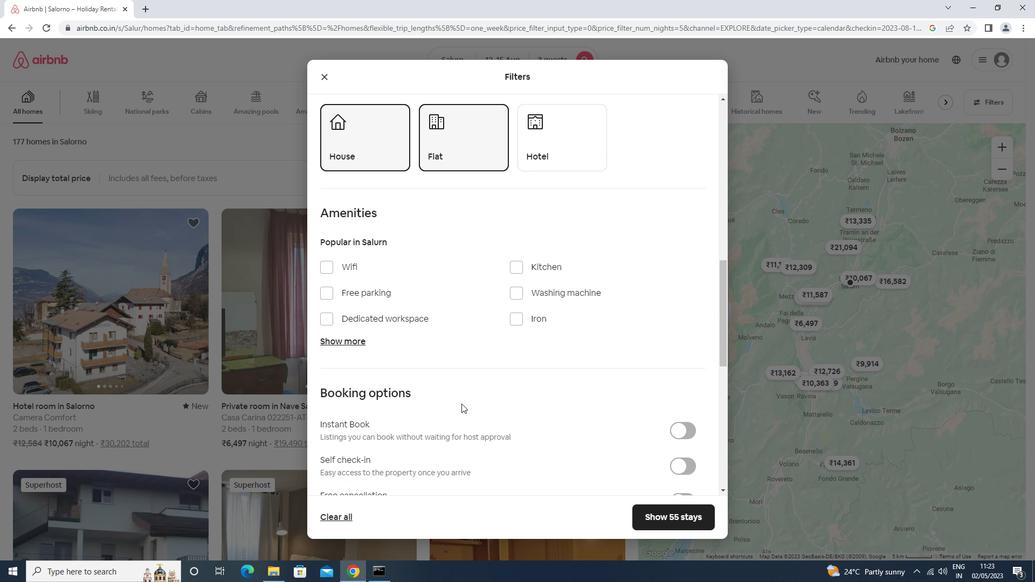 
Action: Mouse moved to (694, 419)
Screenshot: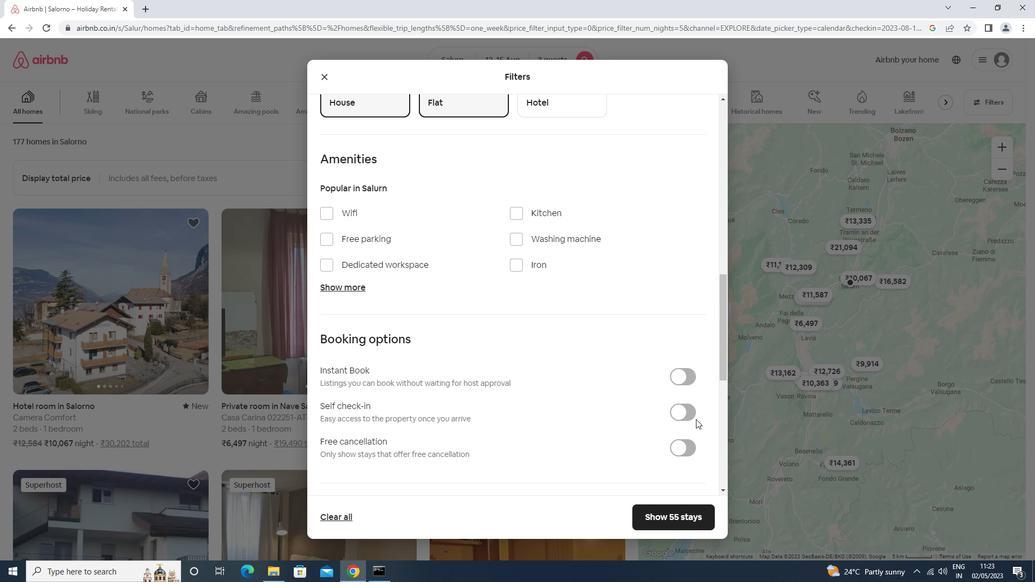 
Action: Mouse pressed left at (694, 419)
Screenshot: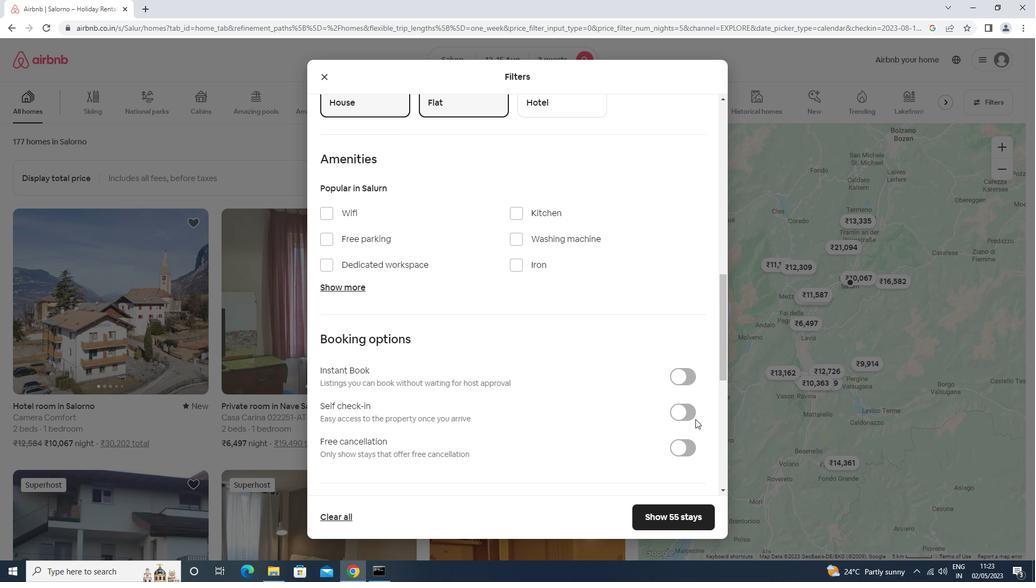
Action: Mouse moved to (688, 415)
Screenshot: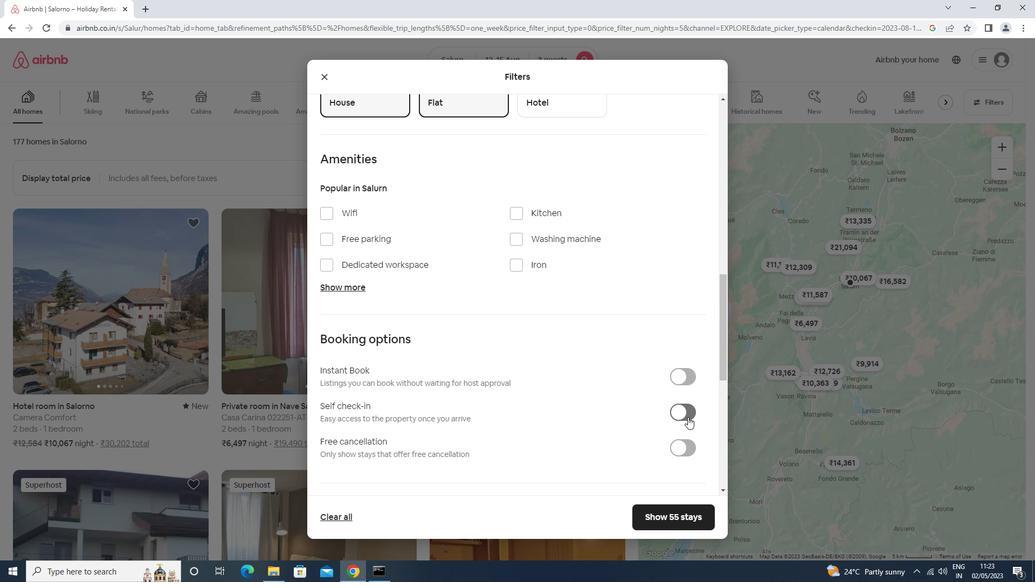 
Action: Mouse pressed left at (688, 415)
Screenshot: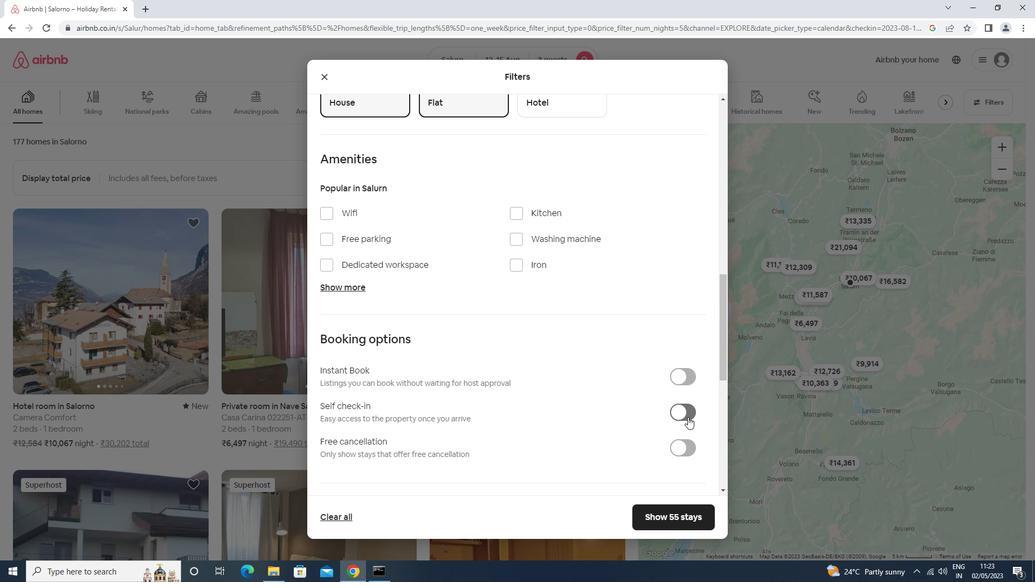 
Action: Mouse moved to (688, 414)
Screenshot: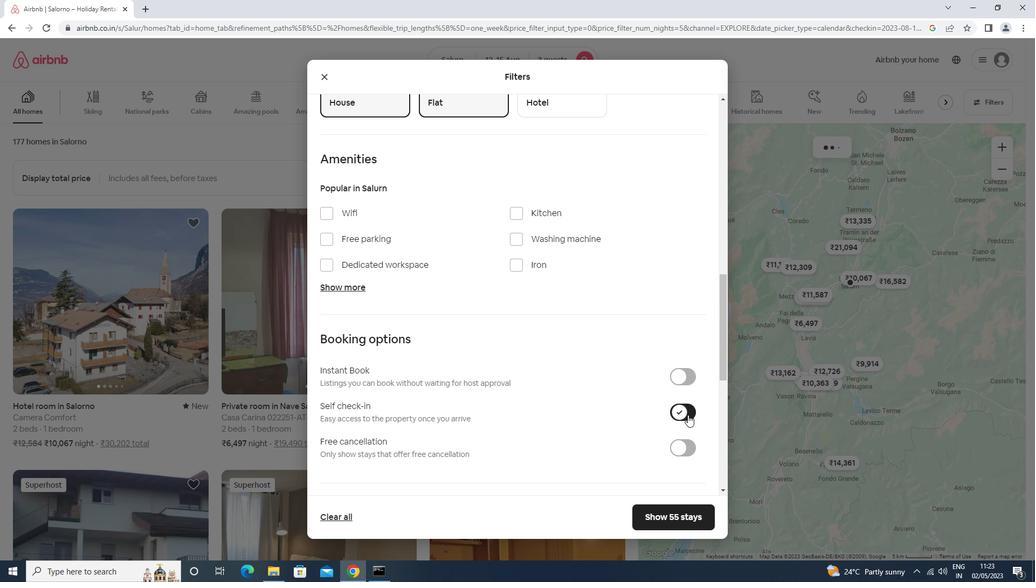 
Action: Mouse scrolled (688, 414) with delta (0, 0)
Screenshot: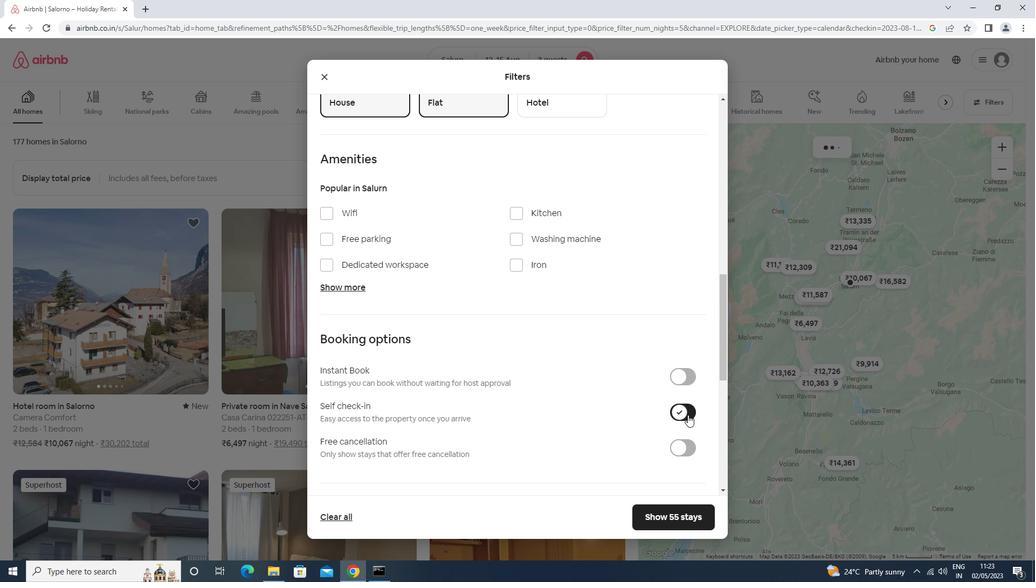 
Action: Mouse scrolled (688, 414) with delta (0, 0)
Screenshot: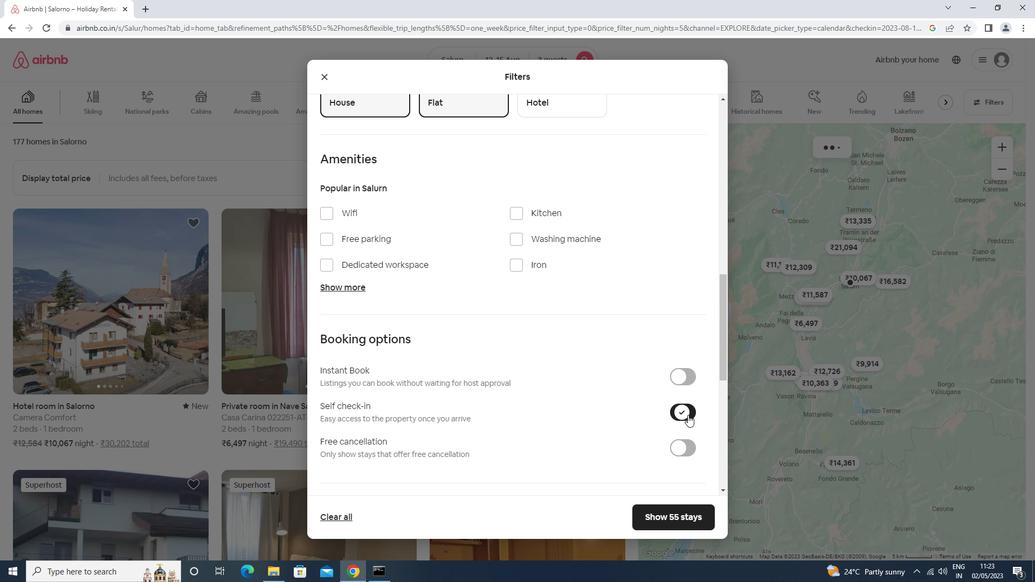 
Action: Mouse scrolled (688, 414) with delta (0, 0)
Screenshot: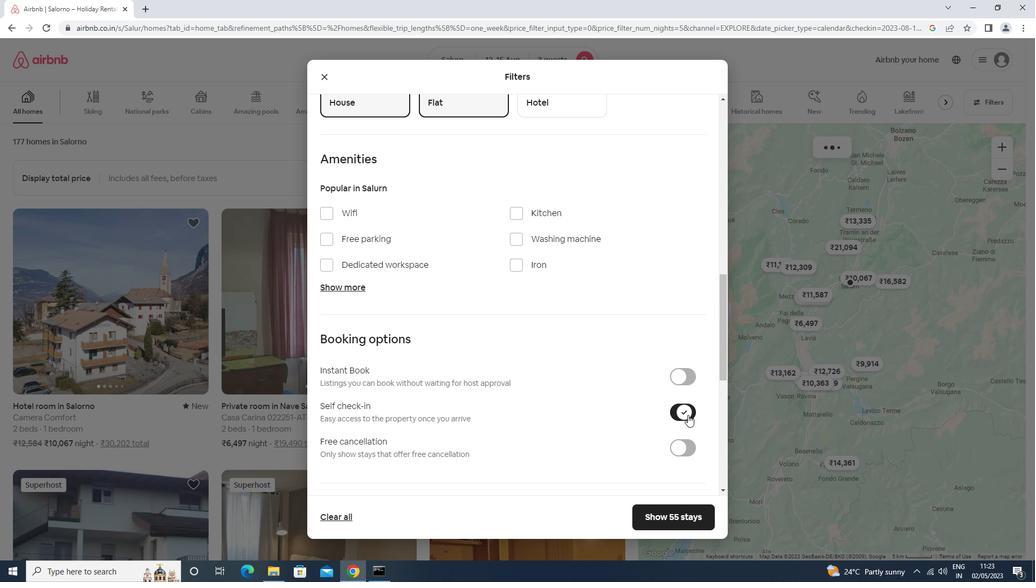 
Action: Mouse scrolled (688, 414) with delta (0, 0)
Screenshot: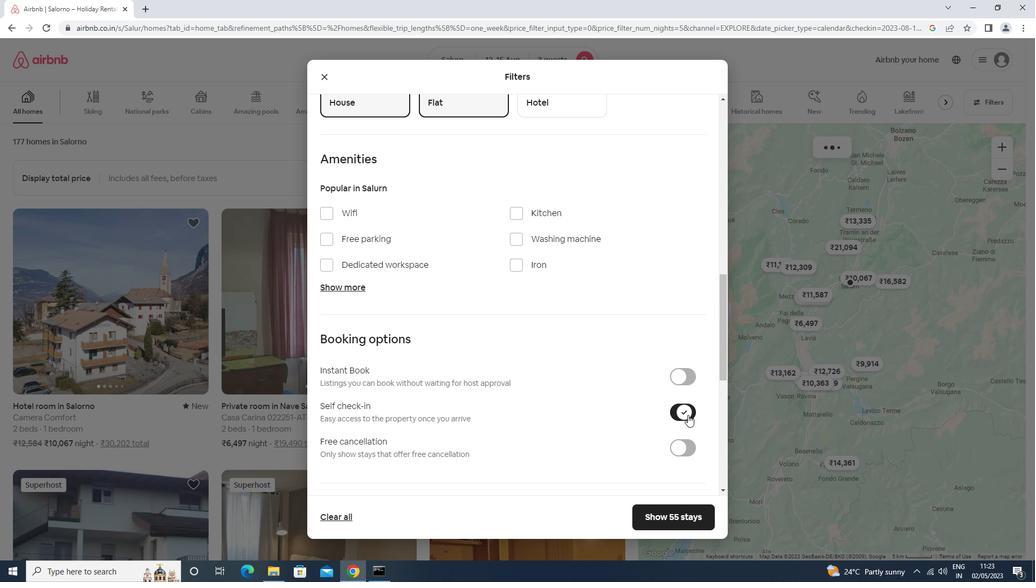 
Action: Mouse scrolled (688, 414) with delta (0, 0)
Screenshot: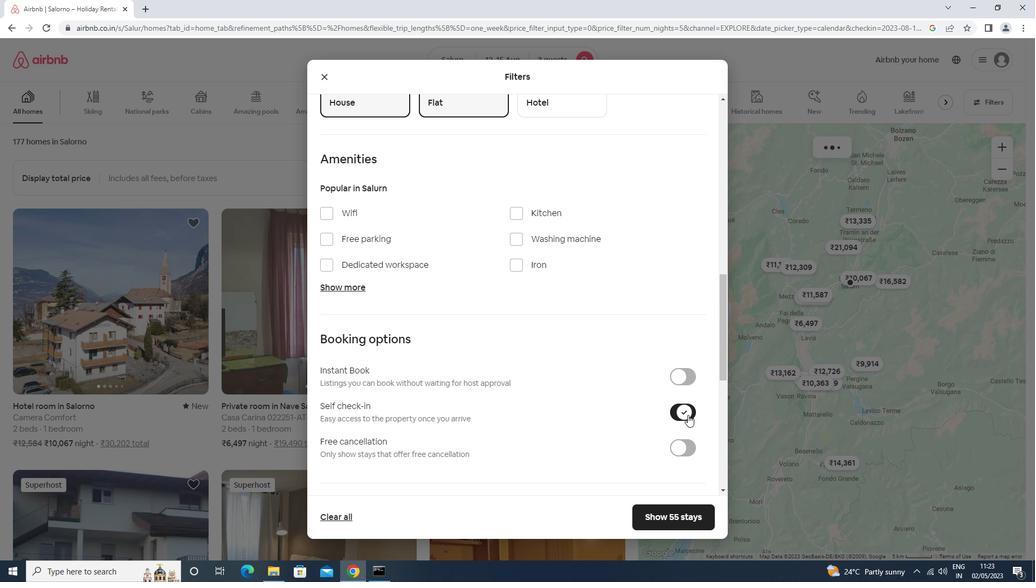 
Action: Mouse moved to (688, 414)
Screenshot: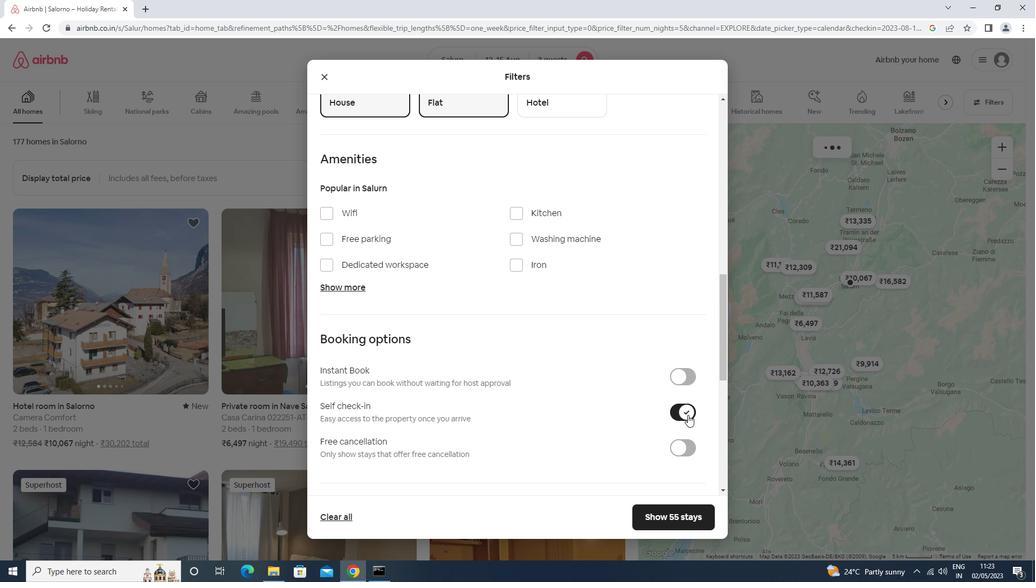 
Action: Mouse scrolled (688, 414) with delta (0, 0)
Screenshot: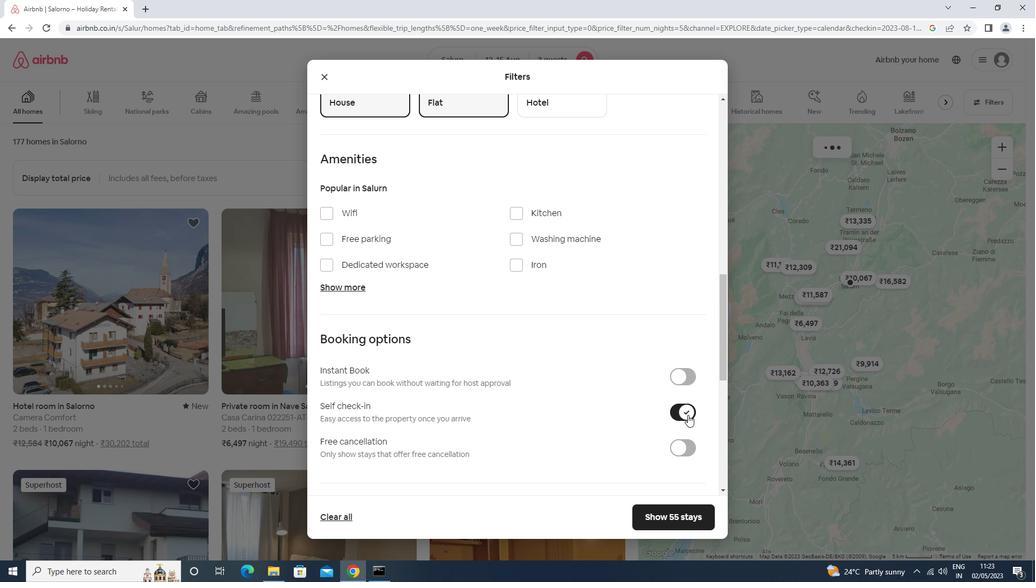 
Action: Mouse moved to (334, 489)
Screenshot: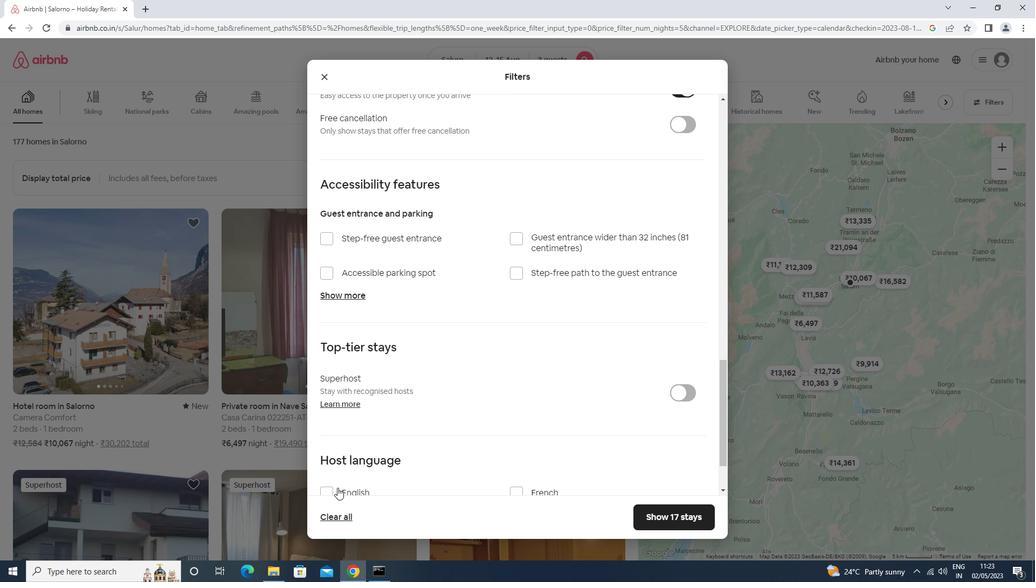 
Action: Mouse pressed left at (334, 489)
Screenshot: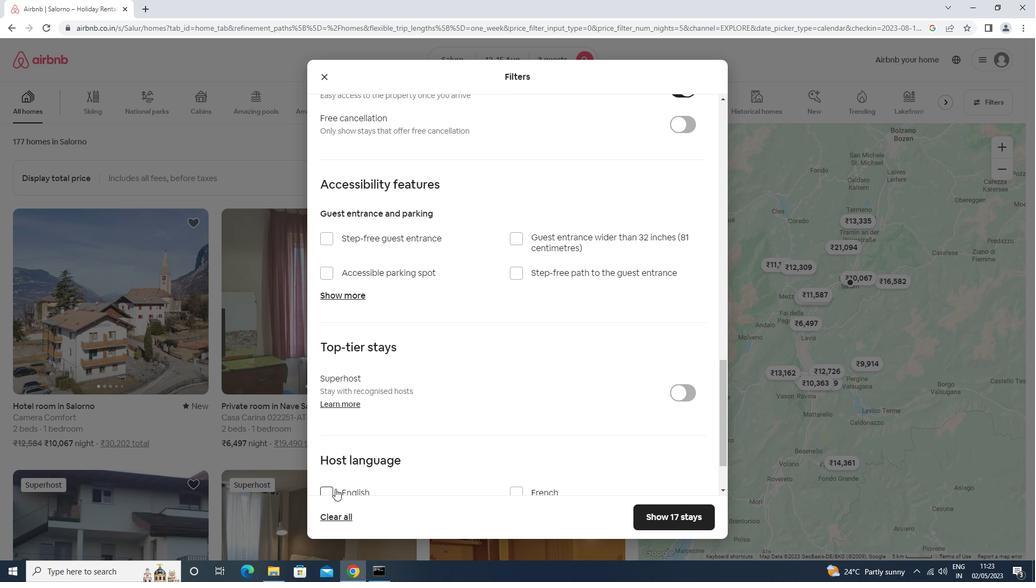 
Action: Mouse moved to (673, 519)
Screenshot: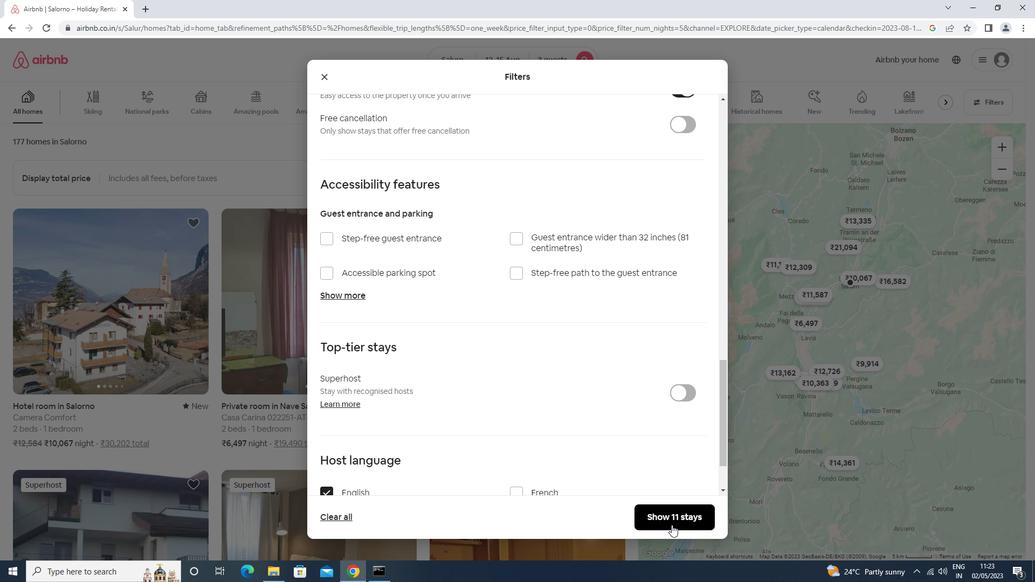 
Action: Mouse pressed left at (673, 519)
Screenshot: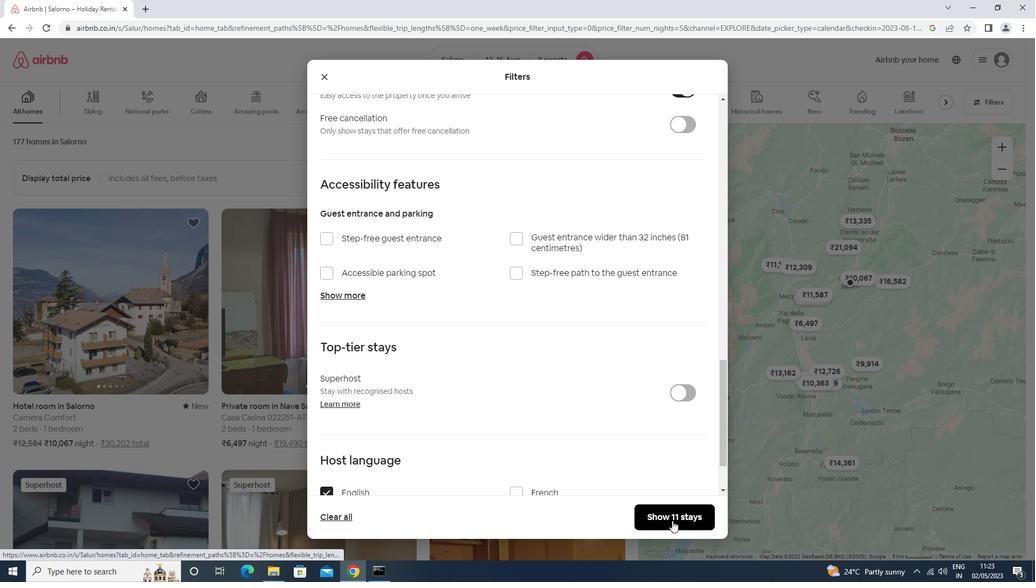 
